 Task: Search one way flight ticket for 1 adult, 1 child, 1 infant in seat in premium economy from Ponce: Mercedita Airport to Greensboro: Piedmont Triad International Airport on 5-1-2023. Choice of flights is American. Number of bags: 1 checked bag. Price is upto 86000. Outbound departure time preference is 20:45.
Action: Mouse moved to (202, 337)
Screenshot: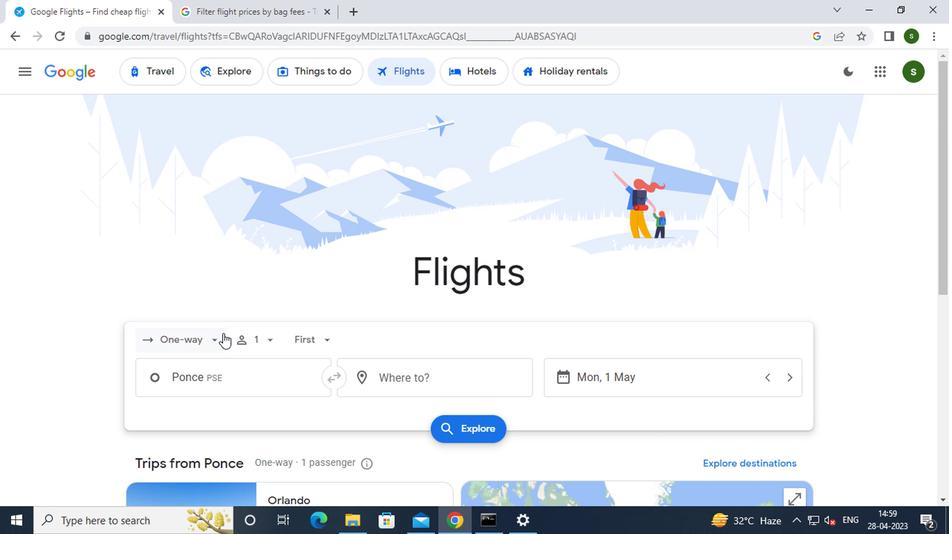 
Action: Mouse pressed left at (202, 337)
Screenshot: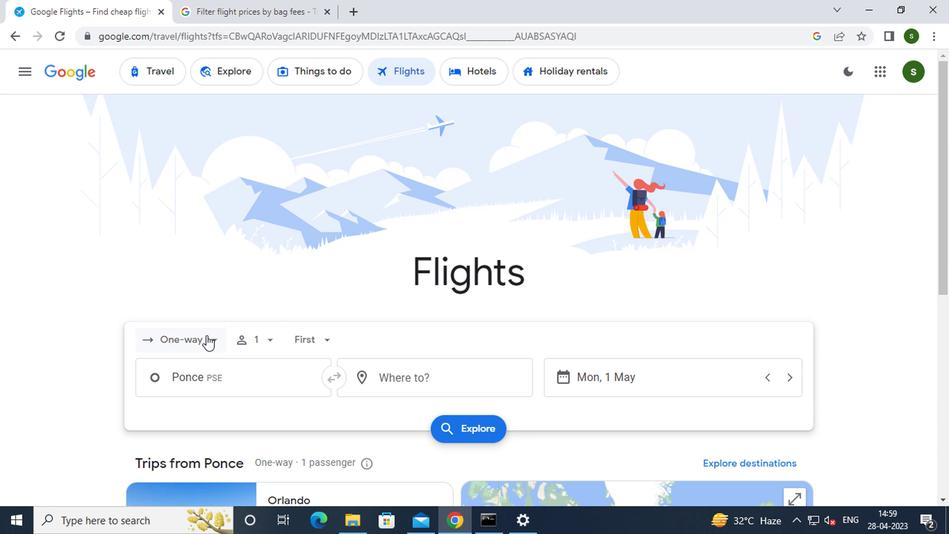 
Action: Mouse moved to (206, 396)
Screenshot: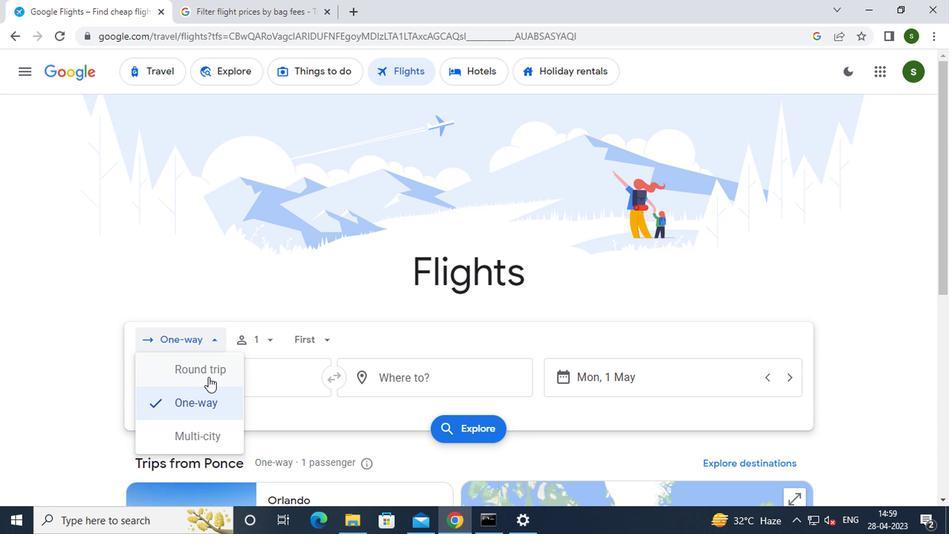 
Action: Mouse pressed left at (206, 396)
Screenshot: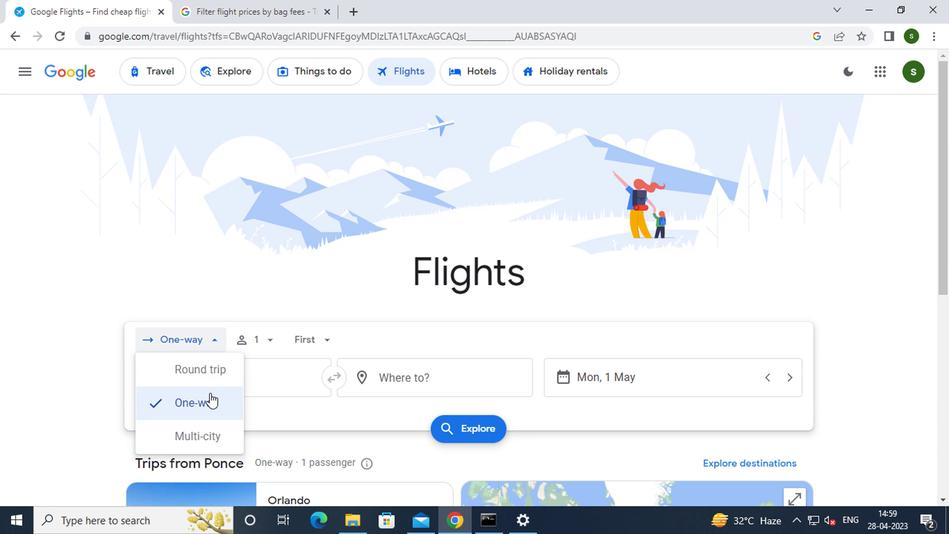 
Action: Mouse moved to (259, 333)
Screenshot: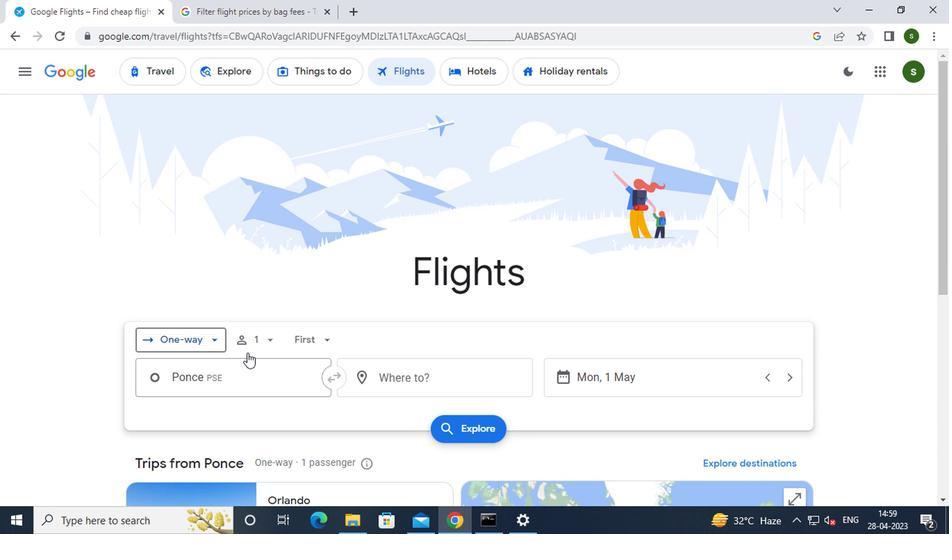 
Action: Mouse pressed left at (259, 333)
Screenshot: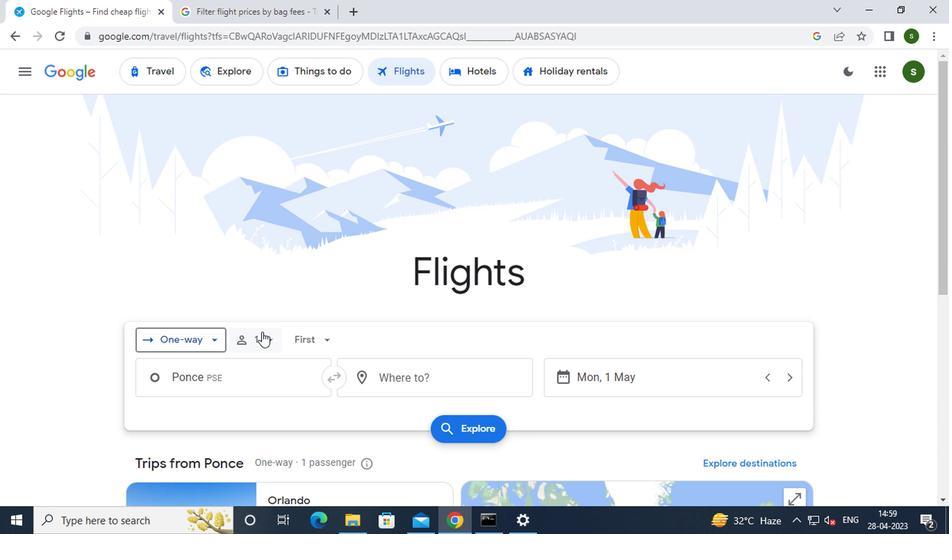 
Action: Mouse moved to (378, 403)
Screenshot: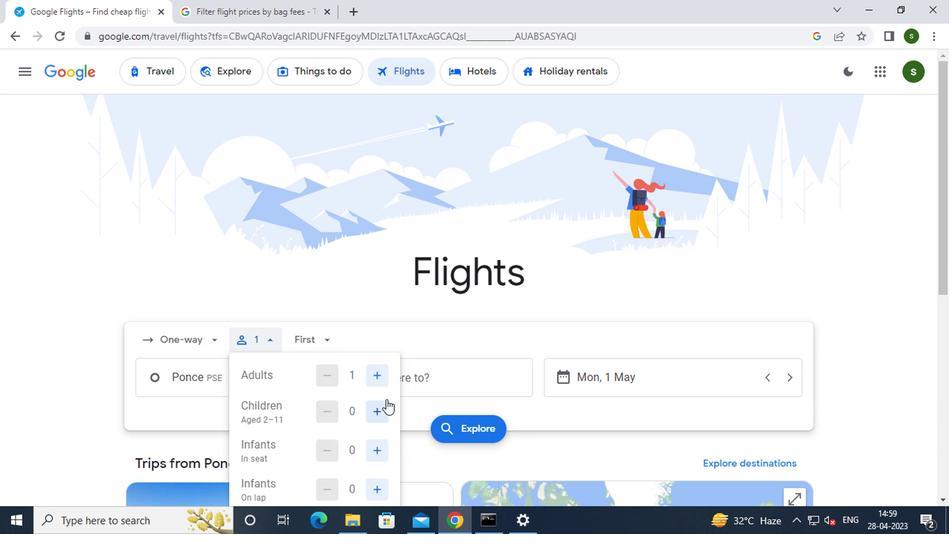 
Action: Mouse pressed left at (378, 403)
Screenshot: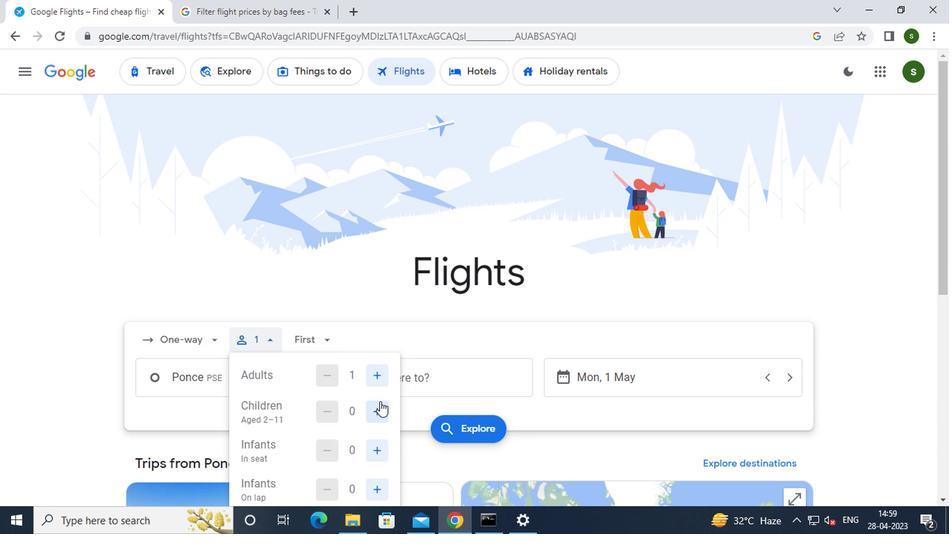 
Action: Mouse moved to (374, 450)
Screenshot: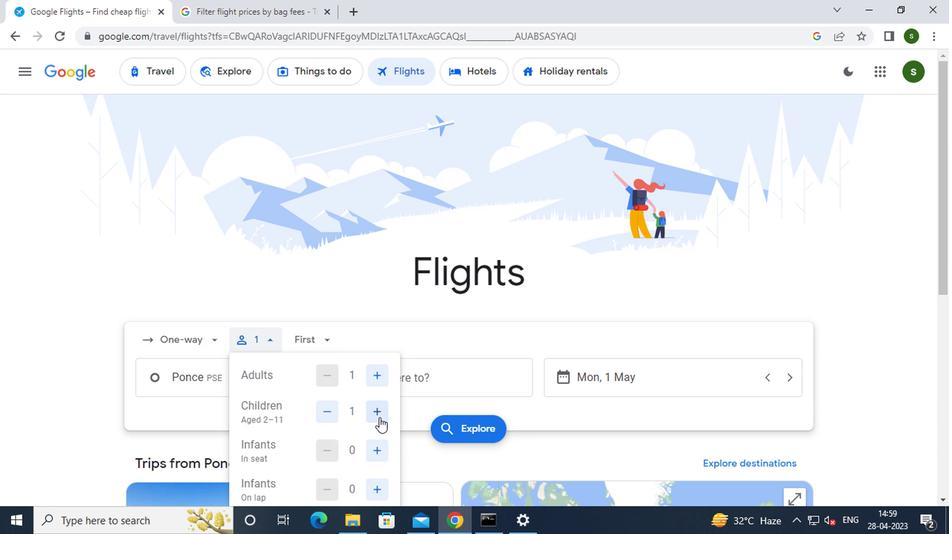 
Action: Mouse pressed left at (374, 450)
Screenshot: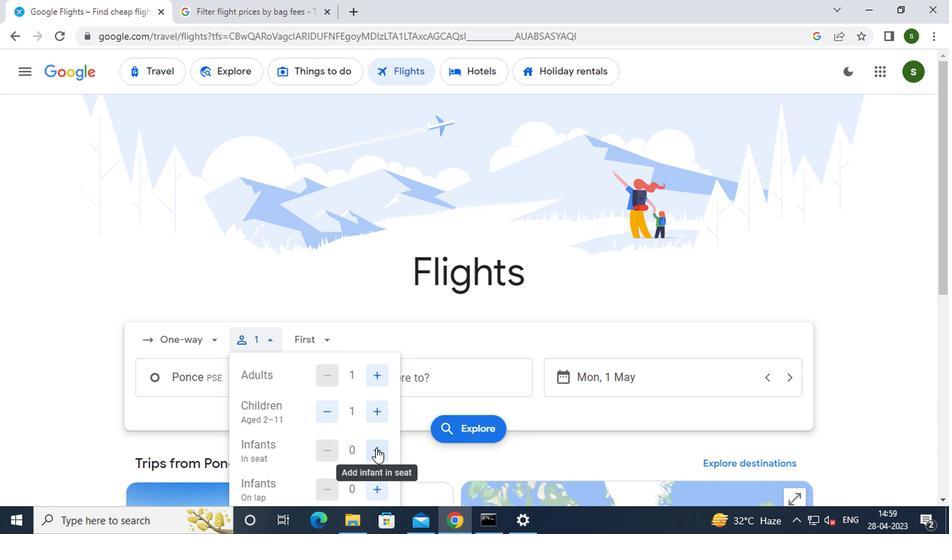 
Action: Mouse moved to (330, 340)
Screenshot: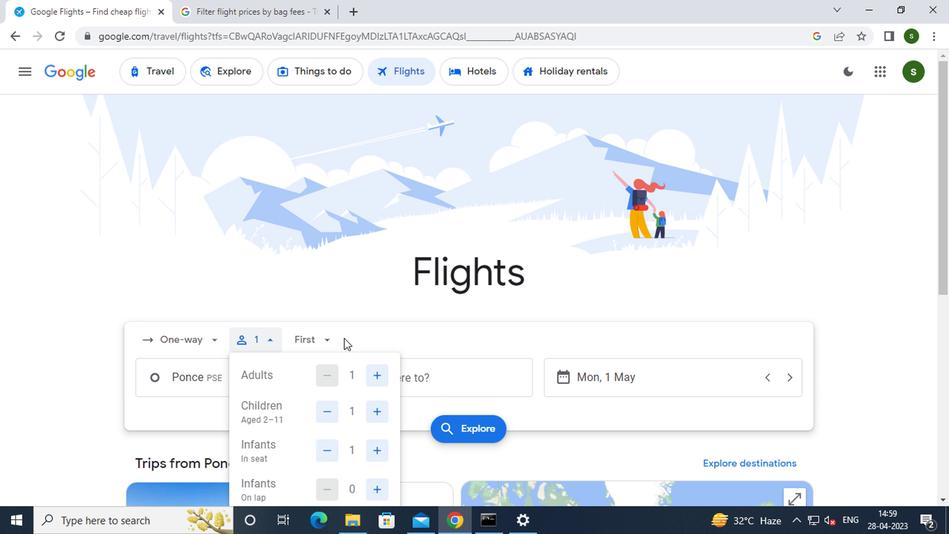 
Action: Mouse pressed left at (330, 340)
Screenshot: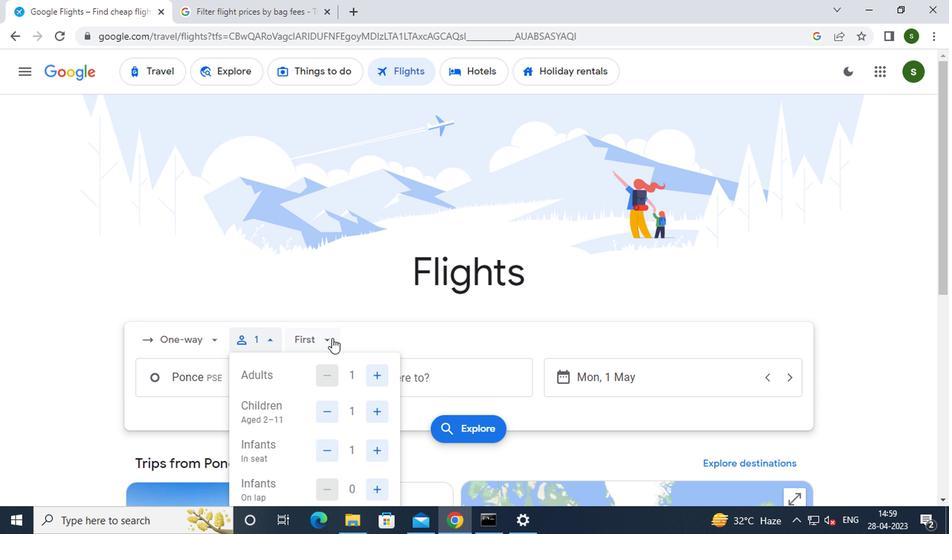 
Action: Mouse moved to (353, 415)
Screenshot: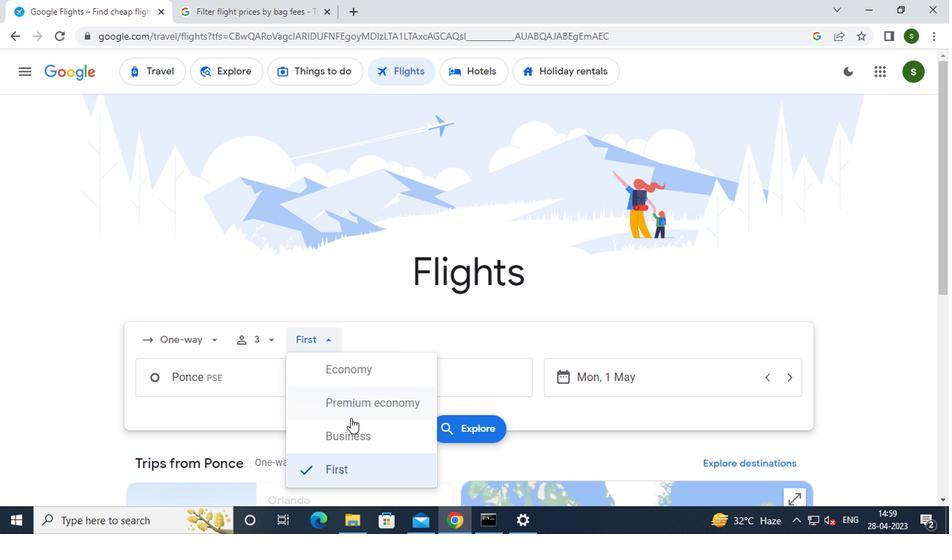
Action: Mouse pressed left at (353, 415)
Screenshot: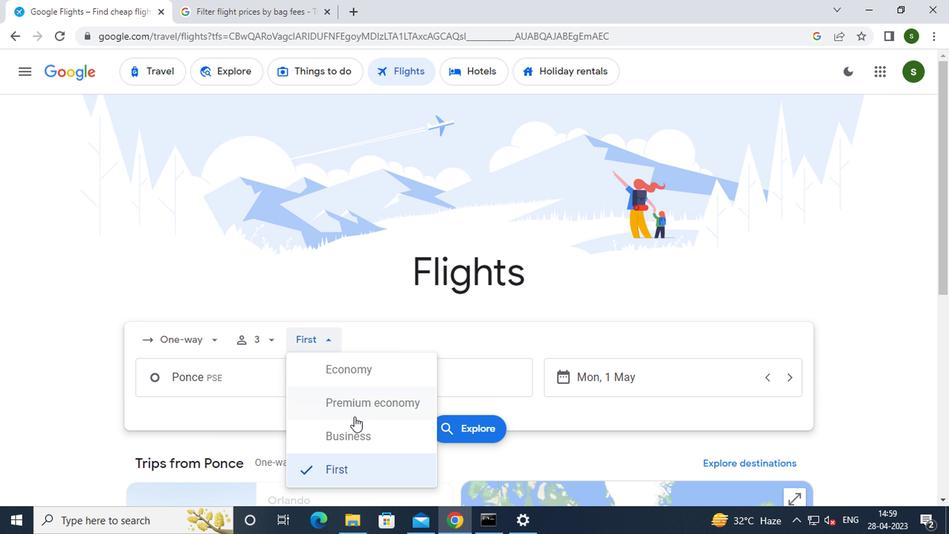 
Action: Mouse moved to (279, 383)
Screenshot: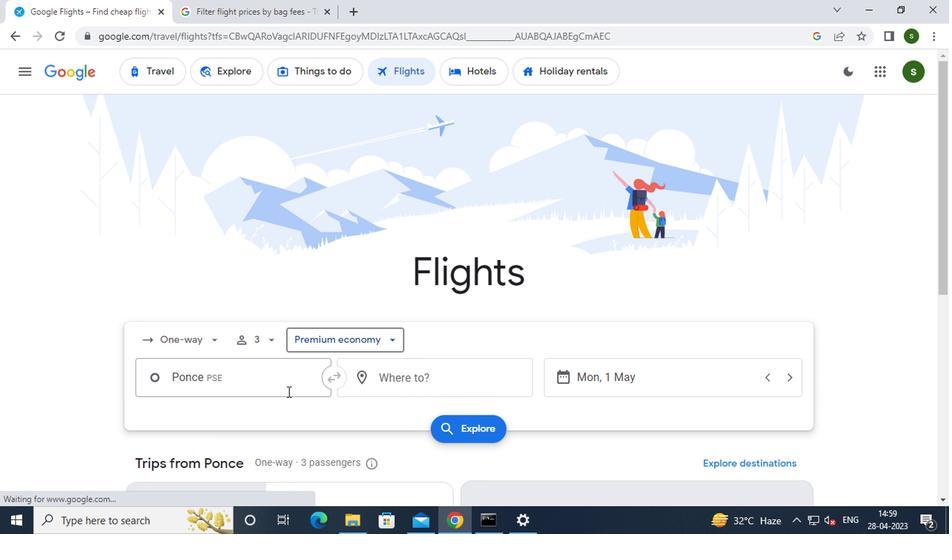 
Action: Mouse pressed left at (279, 383)
Screenshot: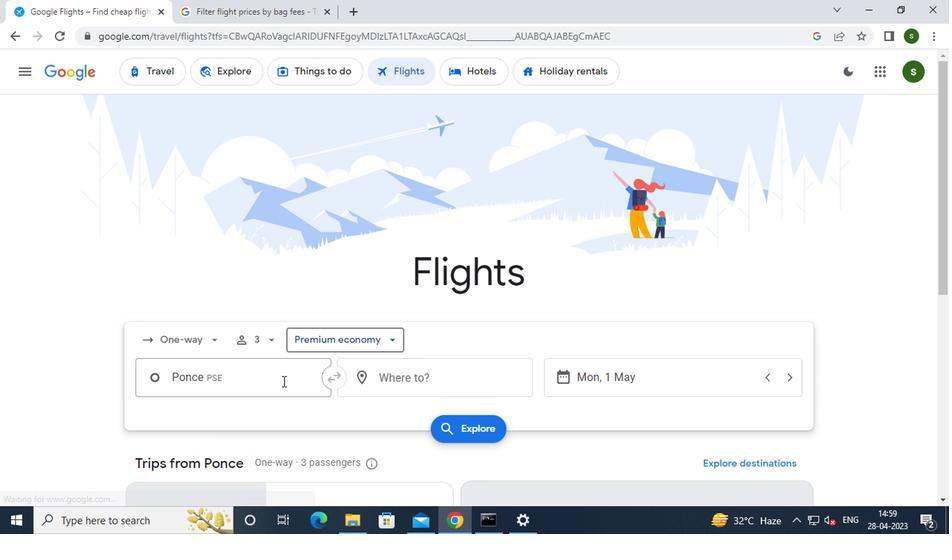 
Action: Mouse moved to (294, 377)
Screenshot: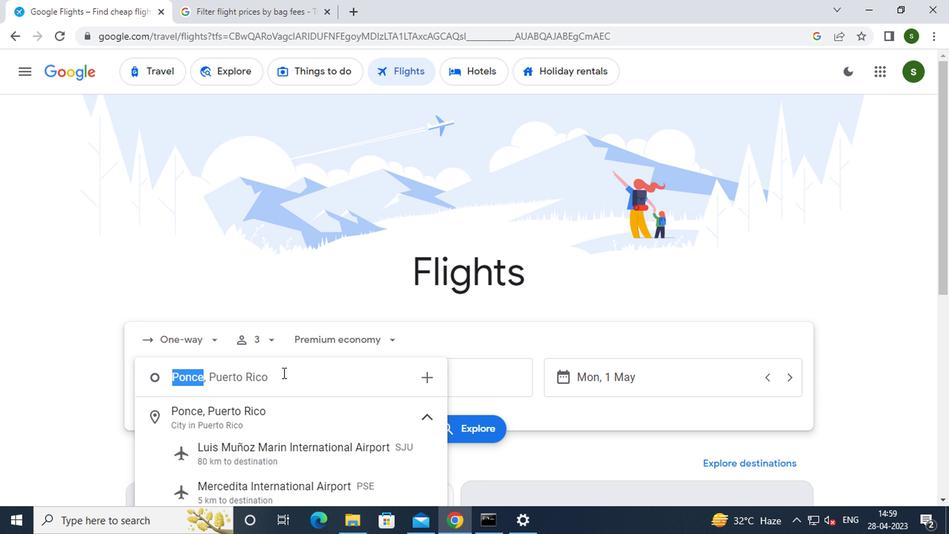 
Action: Key pressed p<Key.caps_lock>once
Screenshot: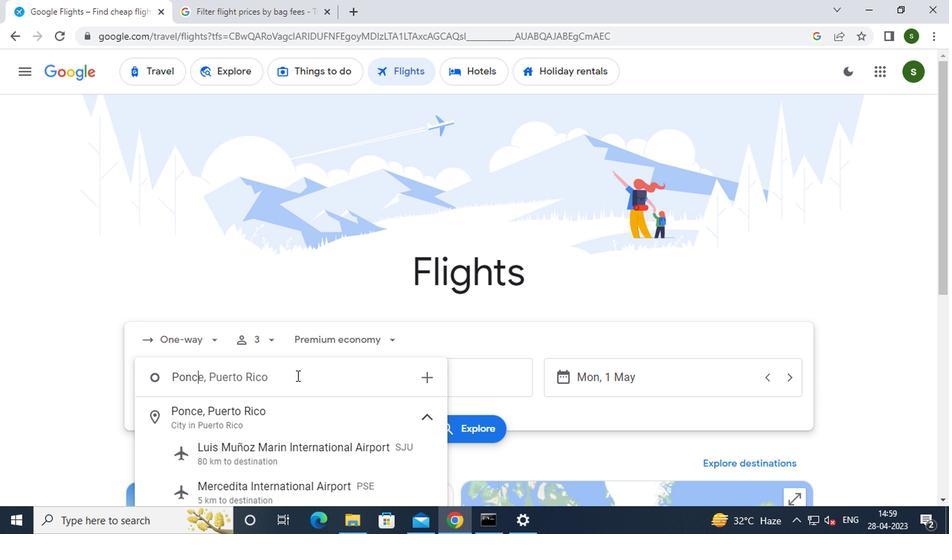 
Action: Mouse moved to (307, 487)
Screenshot: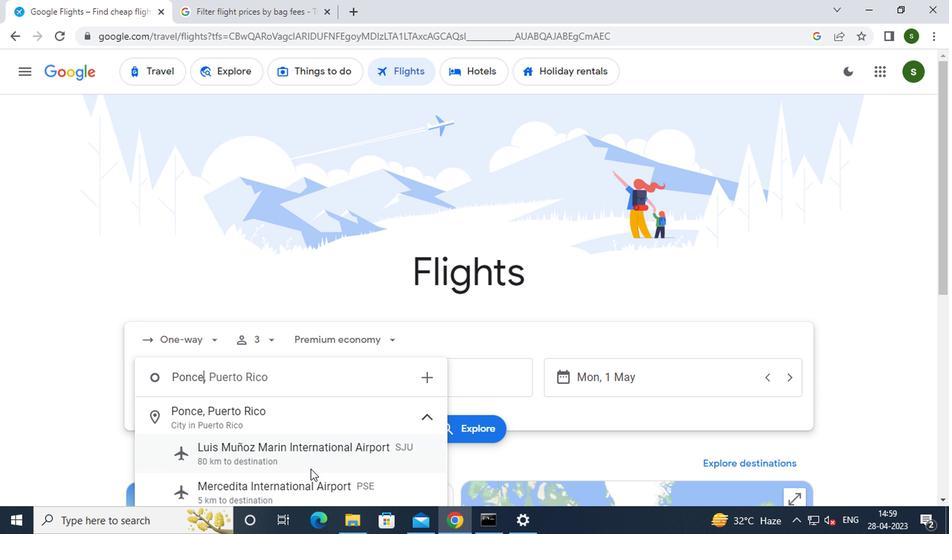 
Action: Mouse pressed left at (307, 487)
Screenshot: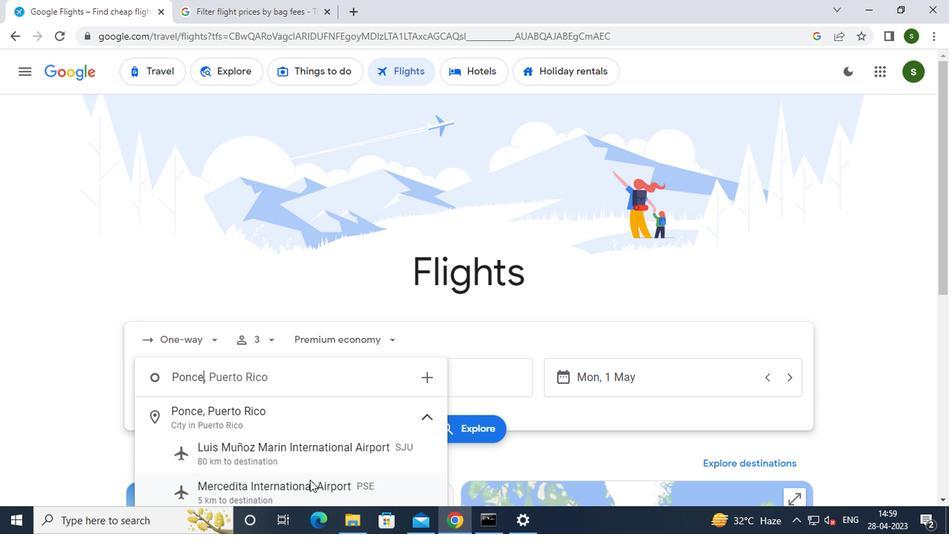 
Action: Mouse moved to (411, 389)
Screenshot: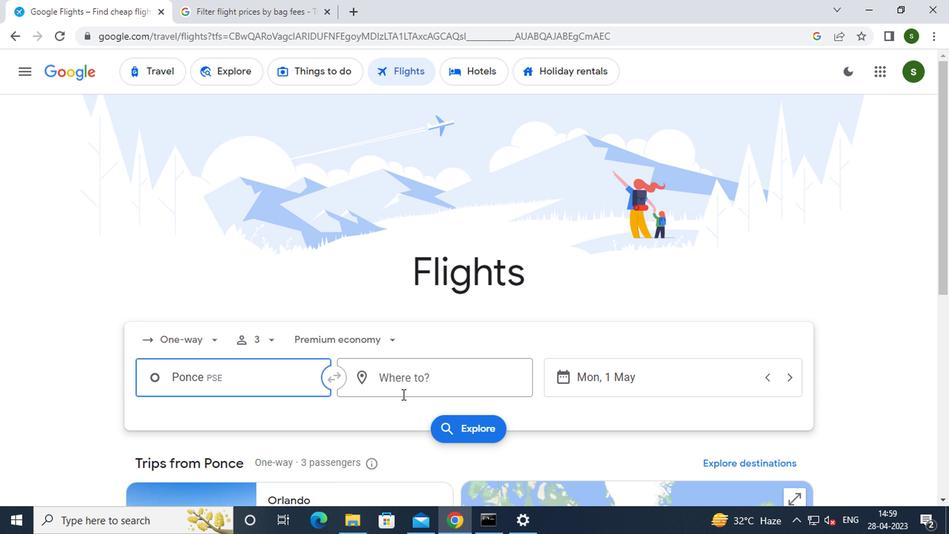 
Action: Mouse pressed left at (411, 389)
Screenshot: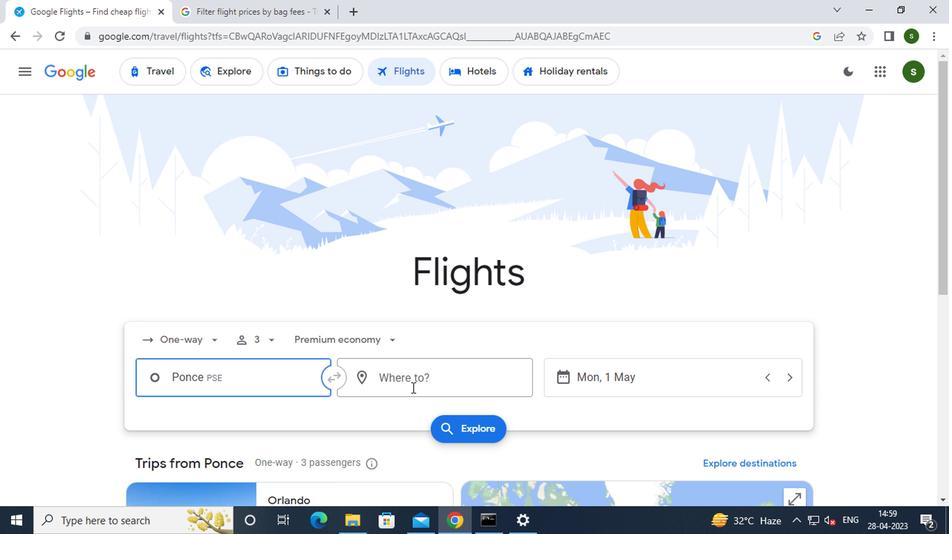 
Action: Mouse moved to (412, 383)
Screenshot: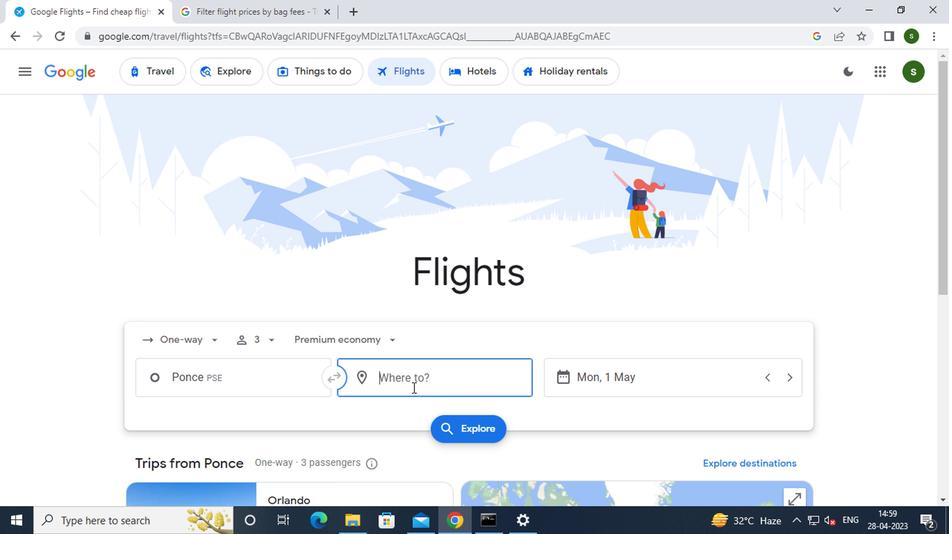 
Action: Key pressed <Key.caps_lock>g<Key.caps_lock>reensboro
Screenshot: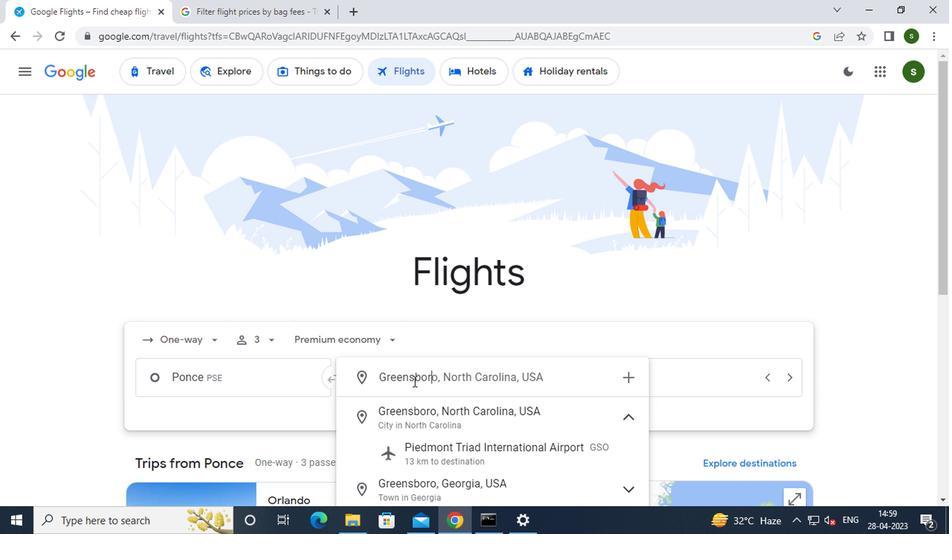 
Action: Mouse moved to (434, 449)
Screenshot: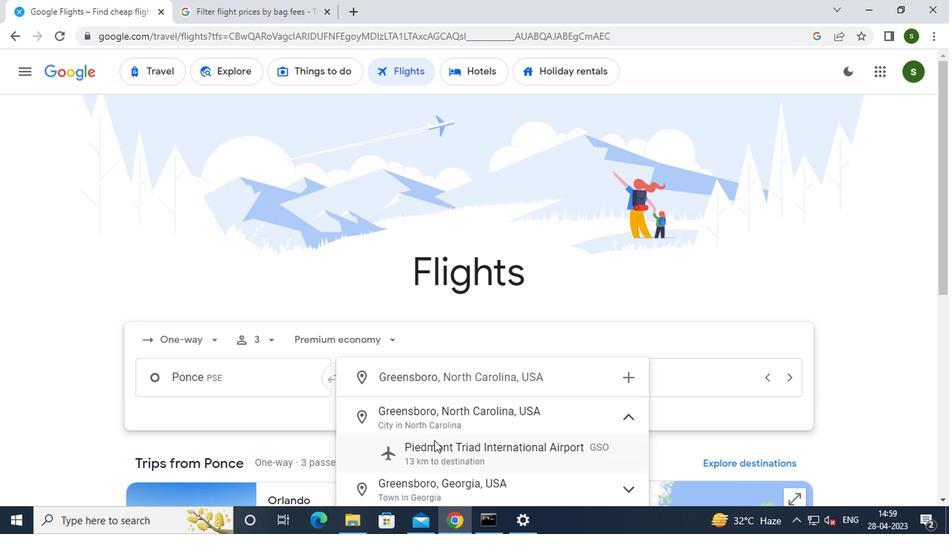 
Action: Mouse pressed left at (434, 449)
Screenshot: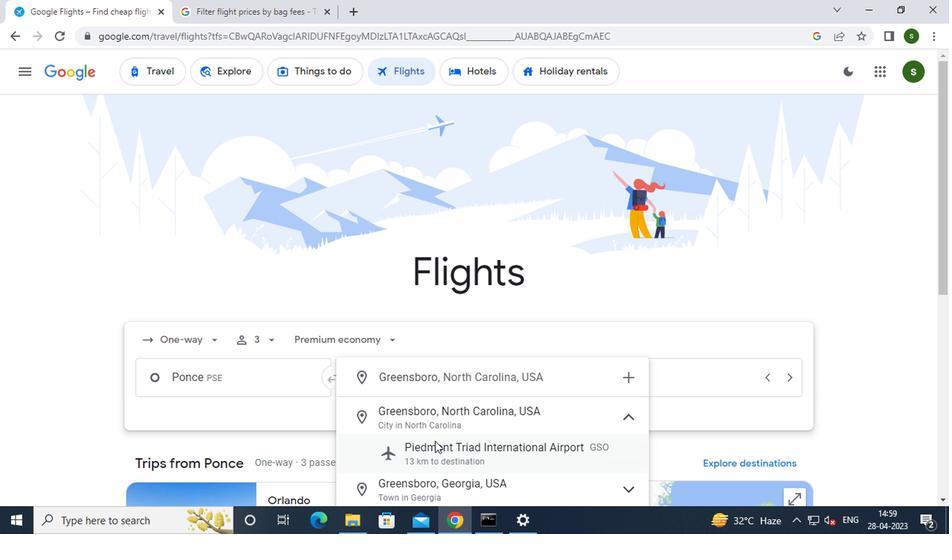 
Action: Mouse moved to (653, 387)
Screenshot: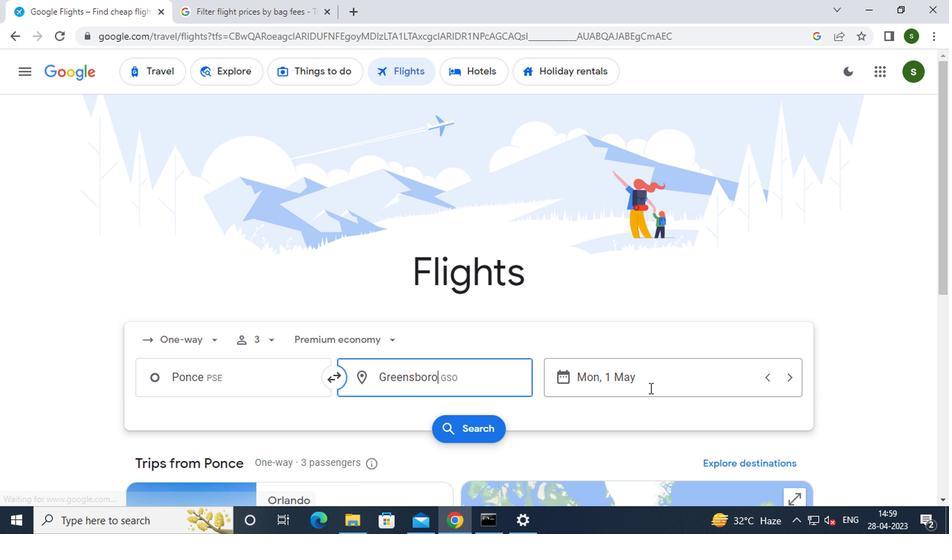 
Action: Mouse pressed left at (653, 387)
Screenshot: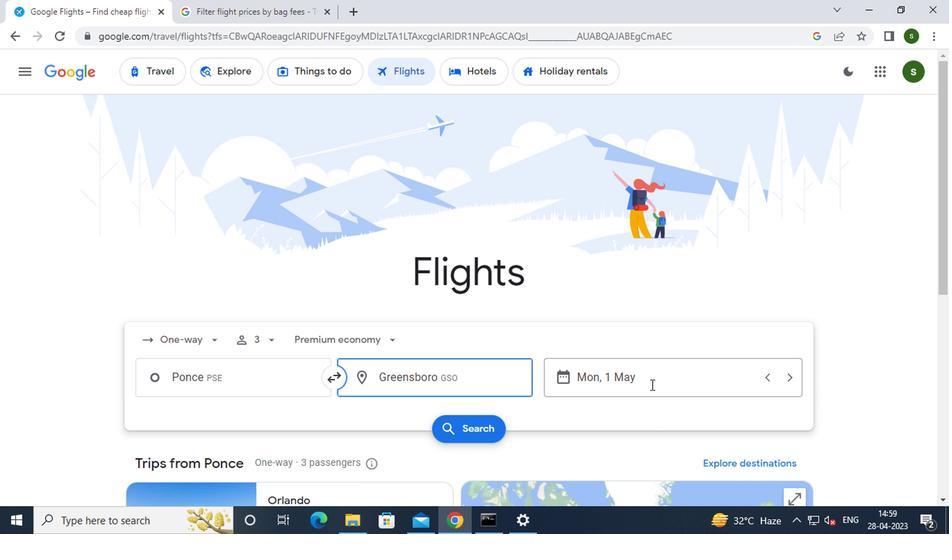 
Action: Mouse moved to (612, 253)
Screenshot: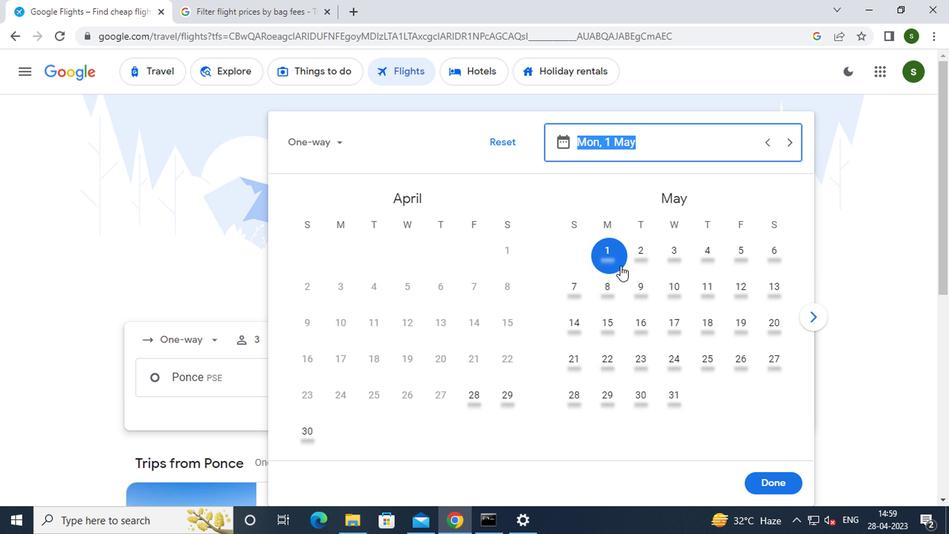 
Action: Mouse pressed left at (612, 253)
Screenshot: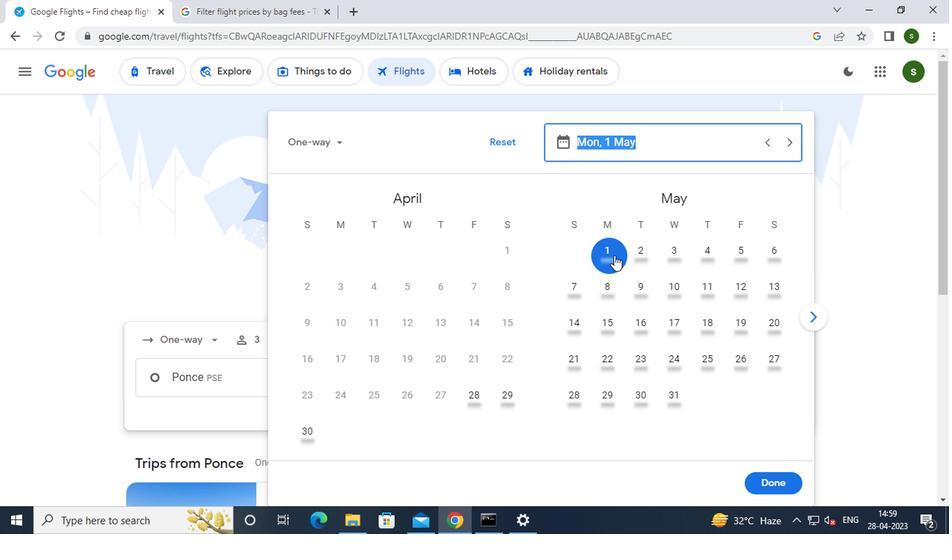 
Action: Mouse moved to (772, 490)
Screenshot: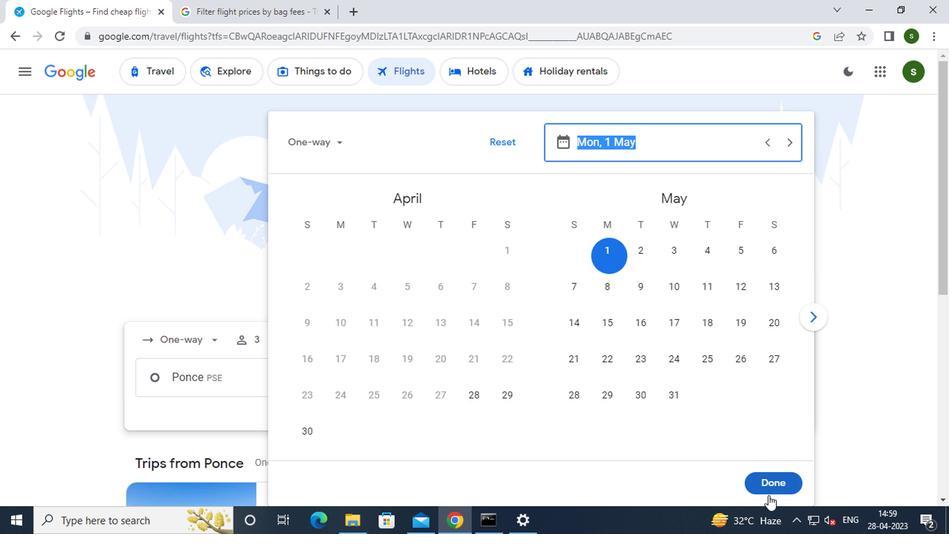
Action: Mouse pressed left at (772, 490)
Screenshot: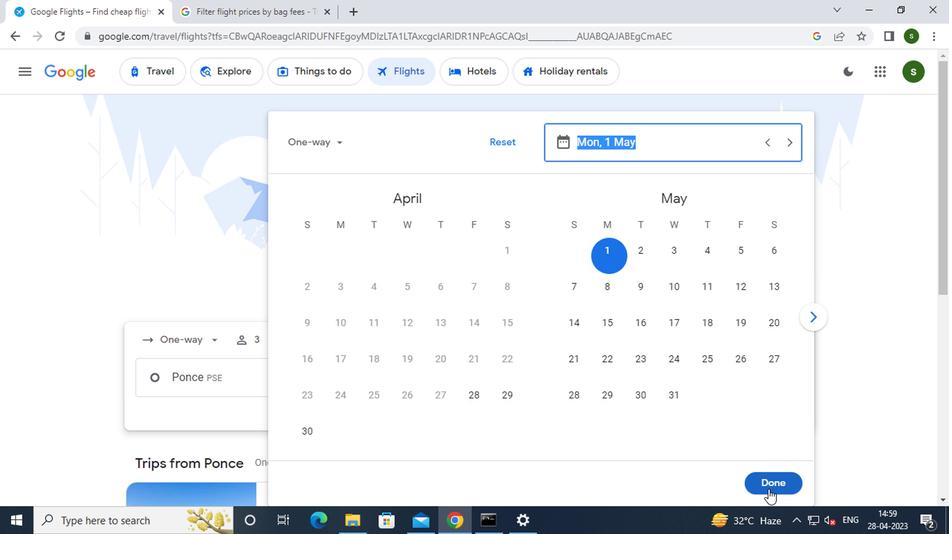 
Action: Mouse moved to (489, 433)
Screenshot: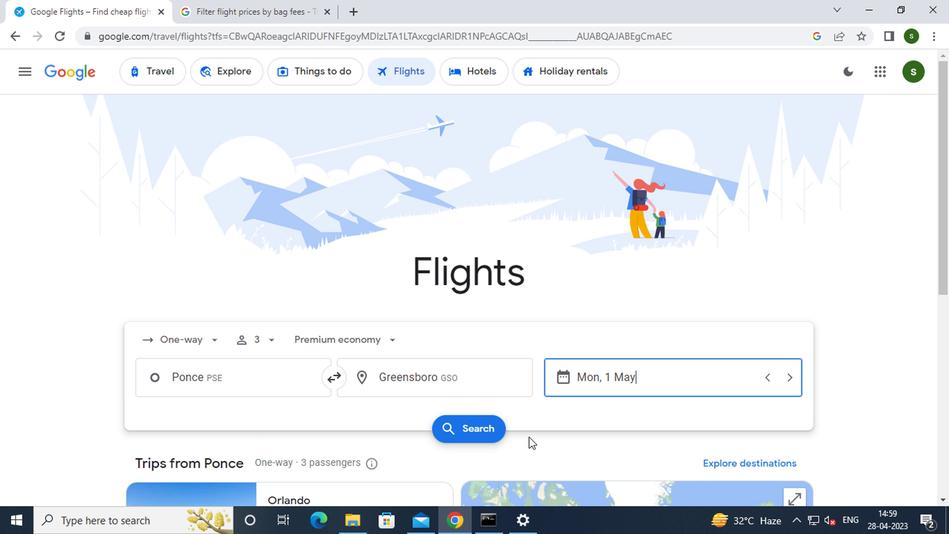 
Action: Mouse pressed left at (489, 433)
Screenshot: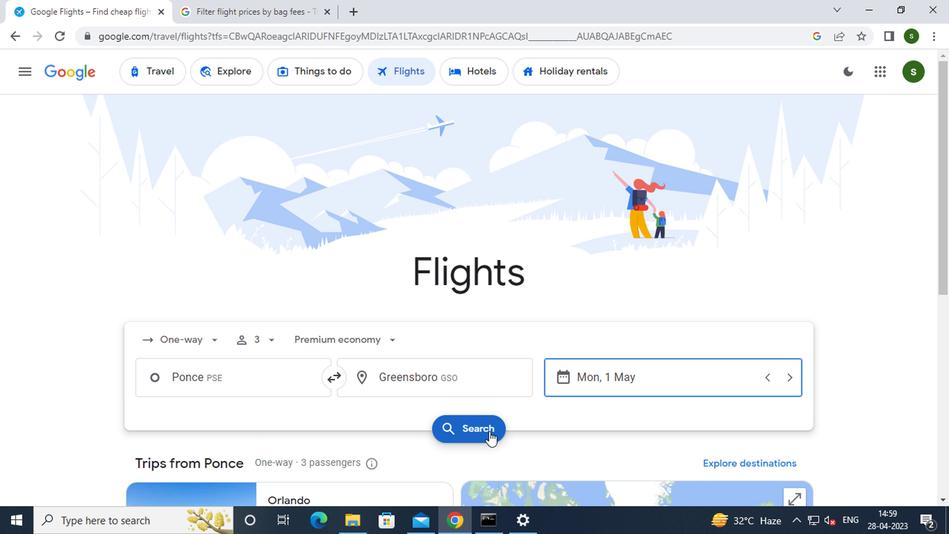 
Action: Mouse moved to (149, 196)
Screenshot: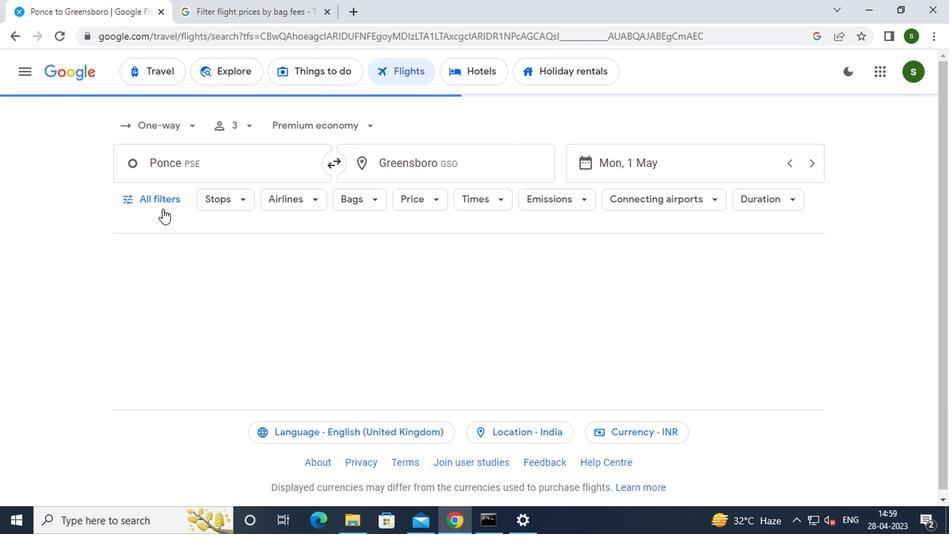 
Action: Mouse pressed left at (149, 196)
Screenshot: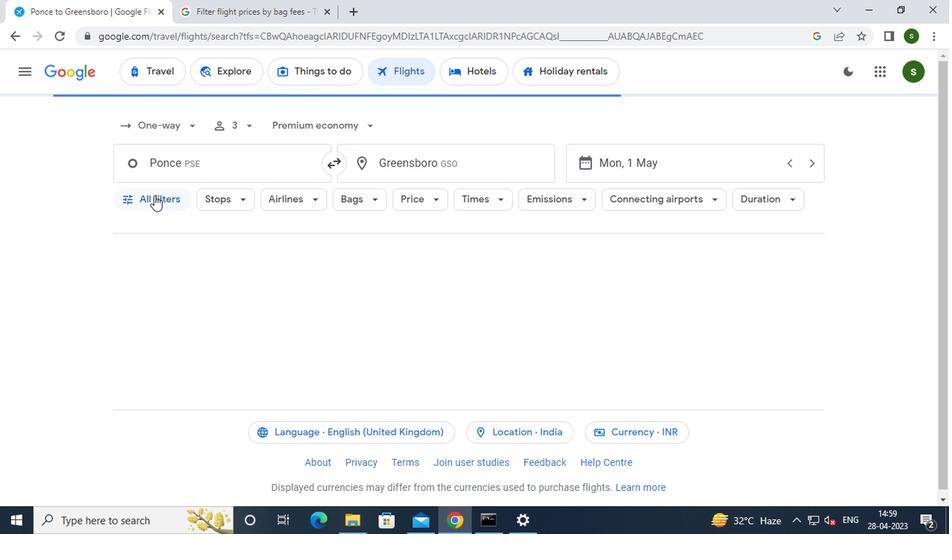 
Action: Mouse moved to (266, 324)
Screenshot: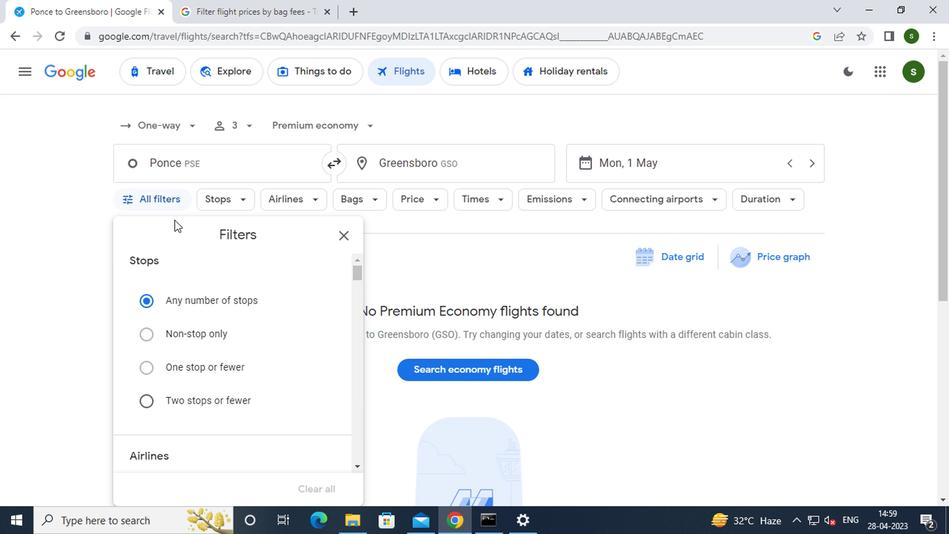 
Action: Mouse scrolled (266, 323) with delta (0, 0)
Screenshot: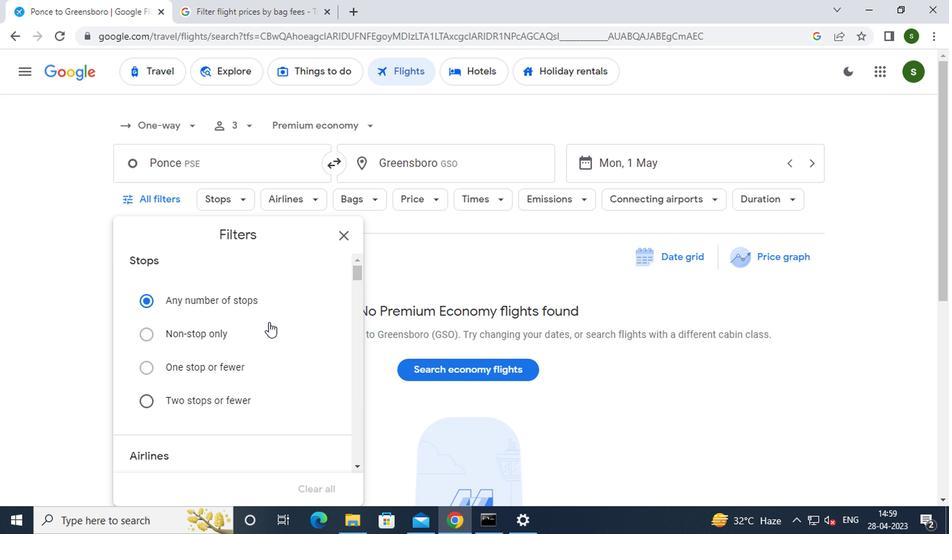 
Action: Mouse moved to (325, 423)
Screenshot: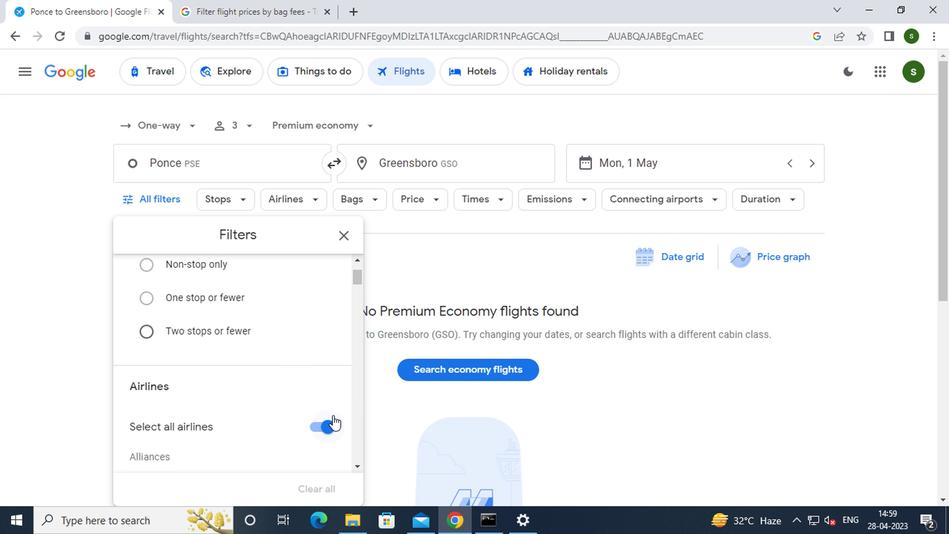 
Action: Mouse pressed left at (325, 423)
Screenshot: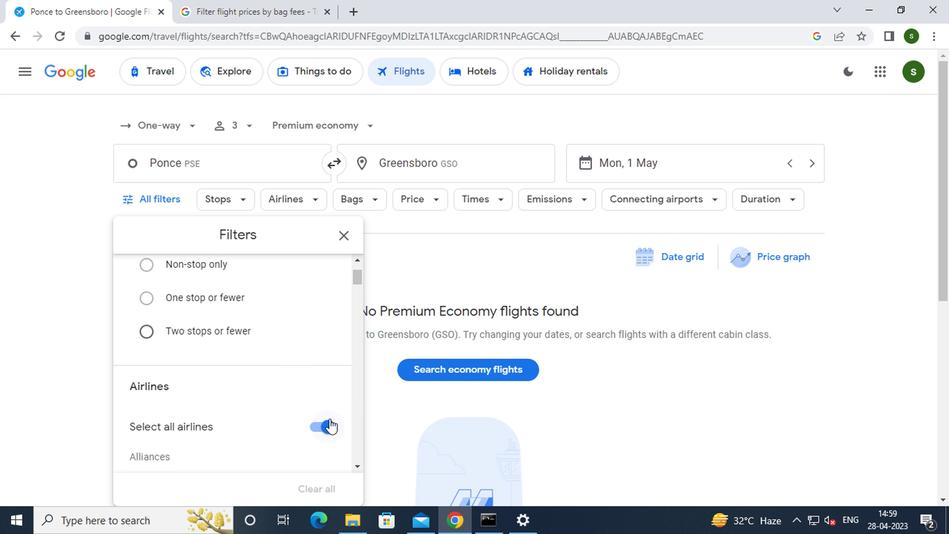 
Action: Mouse moved to (294, 363)
Screenshot: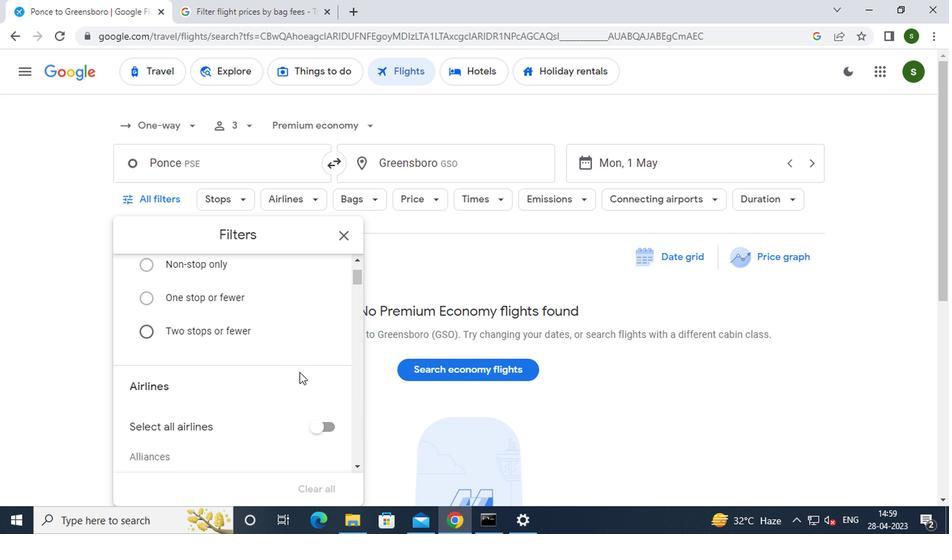 
Action: Mouse scrolled (294, 363) with delta (0, 0)
Screenshot: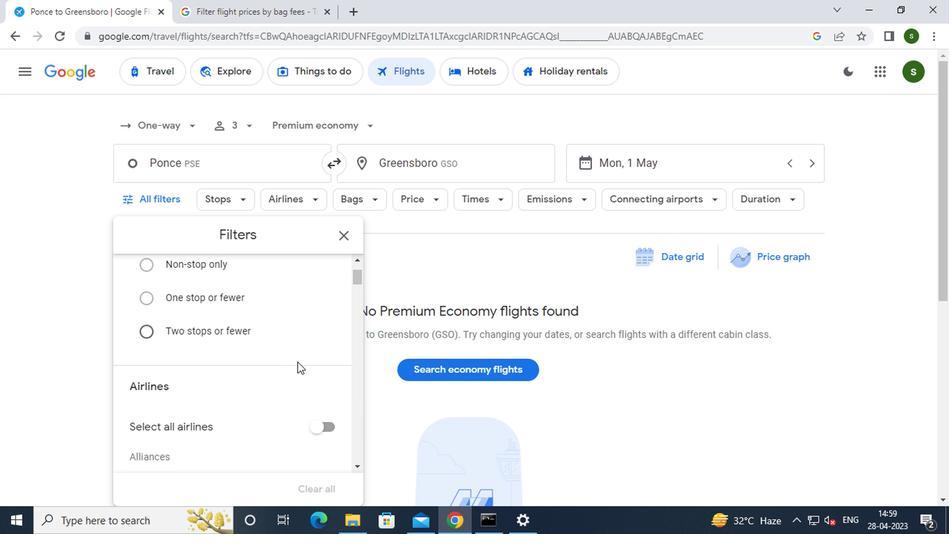 
Action: Mouse scrolled (294, 363) with delta (0, 0)
Screenshot: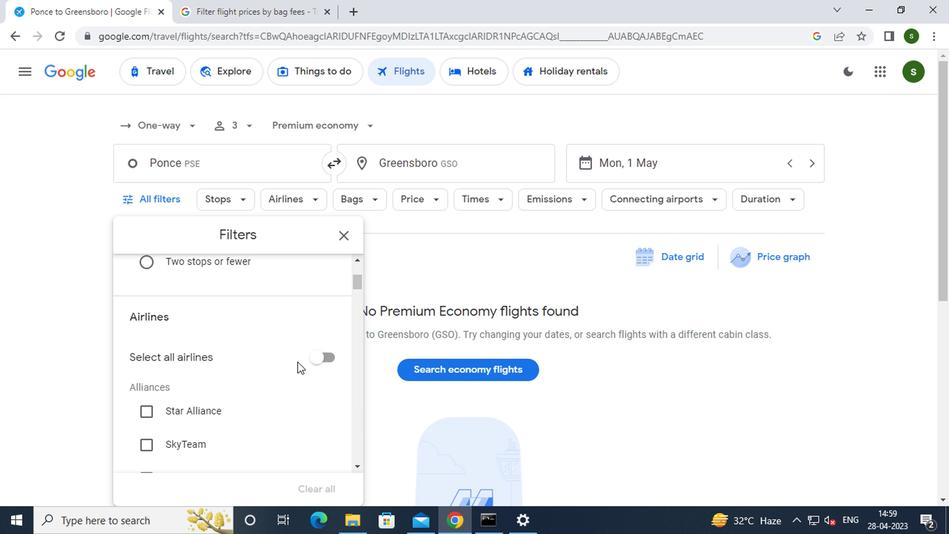
Action: Mouse scrolled (294, 363) with delta (0, 0)
Screenshot: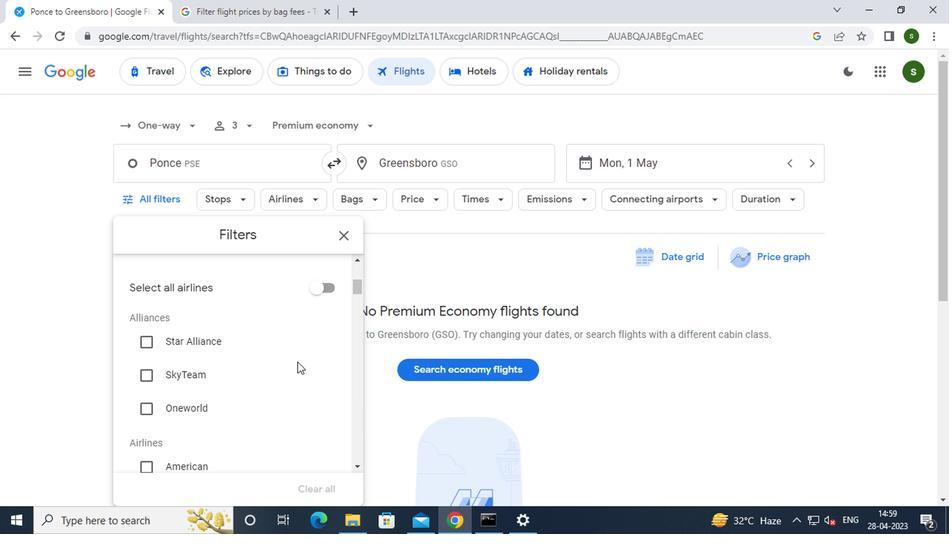 
Action: Mouse moved to (181, 395)
Screenshot: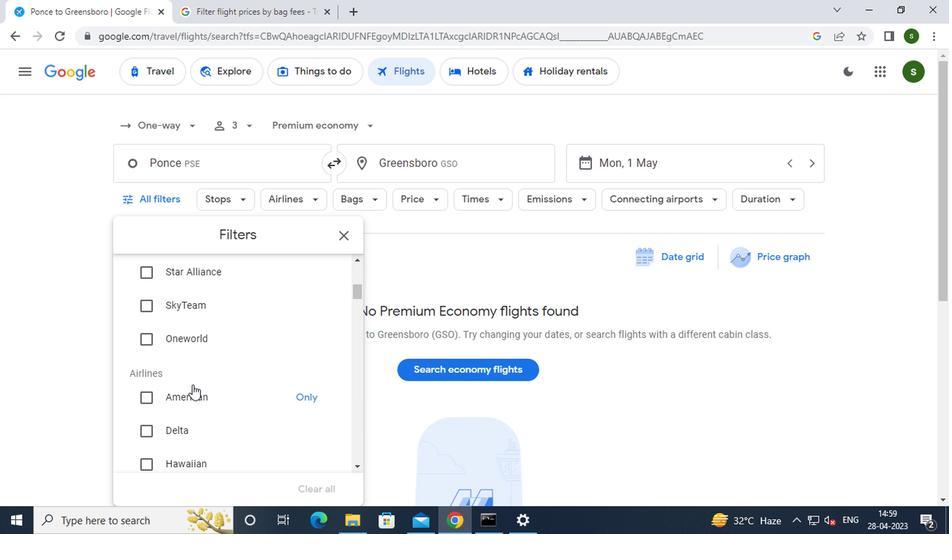 
Action: Mouse pressed left at (181, 395)
Screenshot: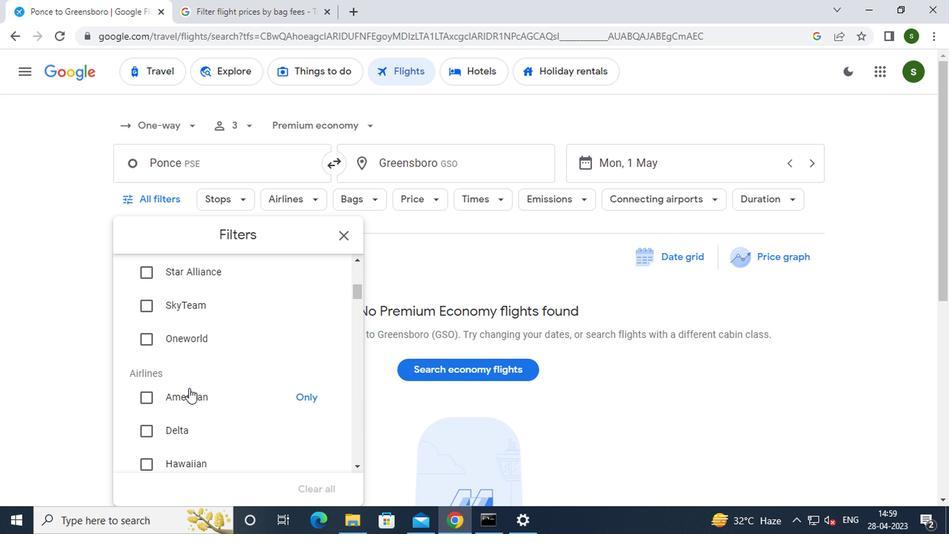 
Action: Mouse moved to (276, 363)
Screenshot: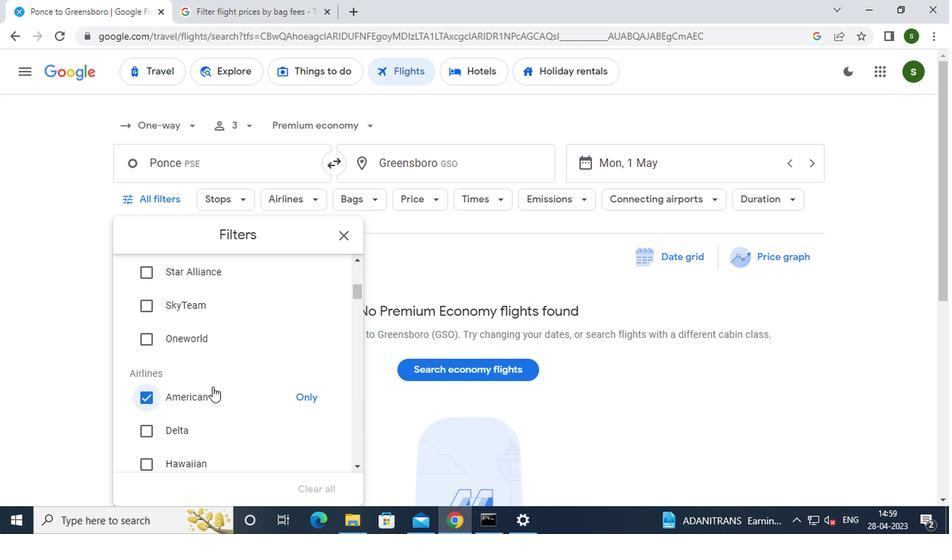 
Action: Mouse scrolled (276, 362) with delta (0, 0)
Screenshot: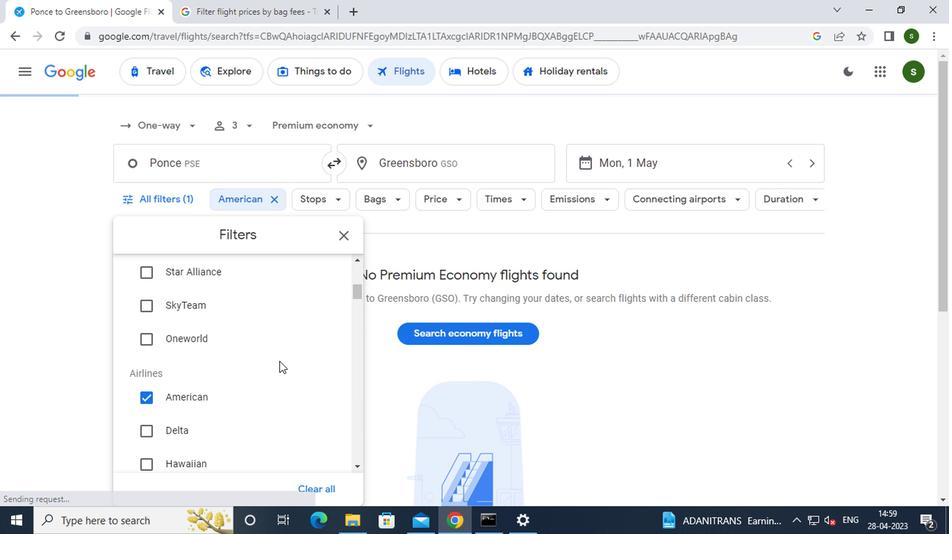 
Action: Mouse scrolled (276, 362) with delta (0, 0)
Screenshot: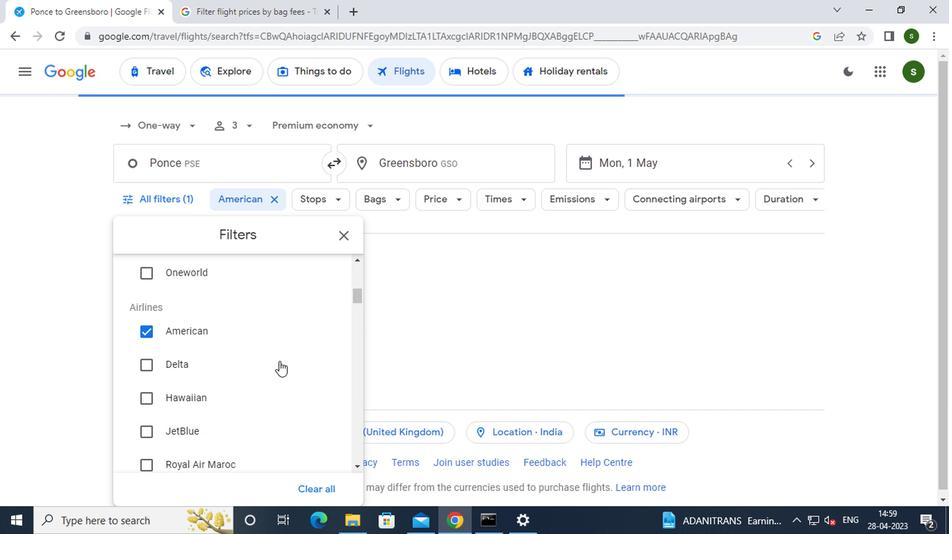 
Action: Mouse scrolled (276, 362) with delta (0, 0)
Screenshot: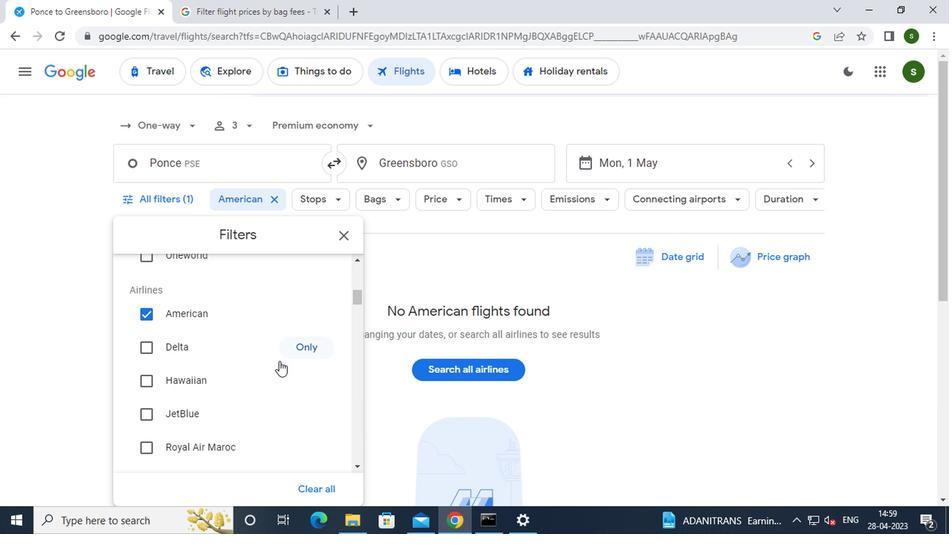 
Action: Mouse scrolled (276, 362) with delta (0, 0)
Screenshot: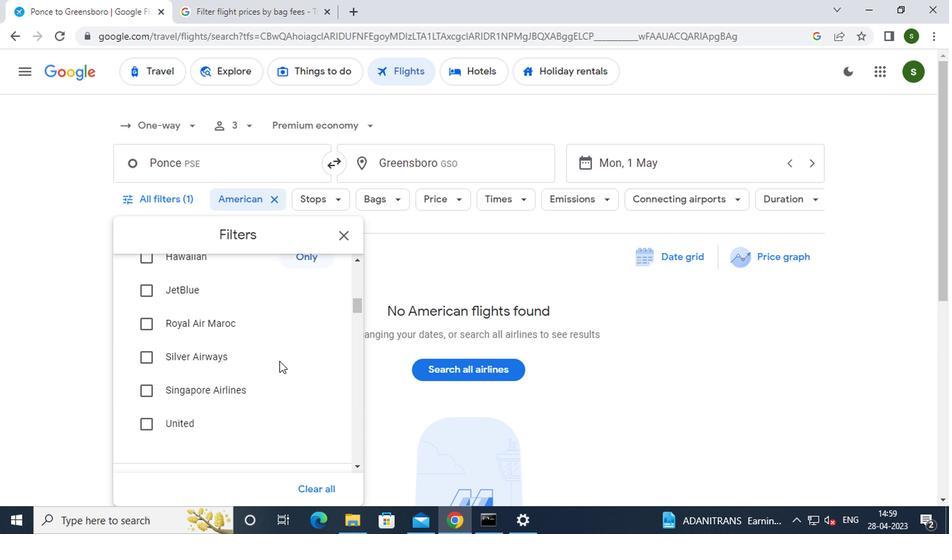 
Action: Mouse scrolled (276, 362) with delta (0, 0)
Screenshot: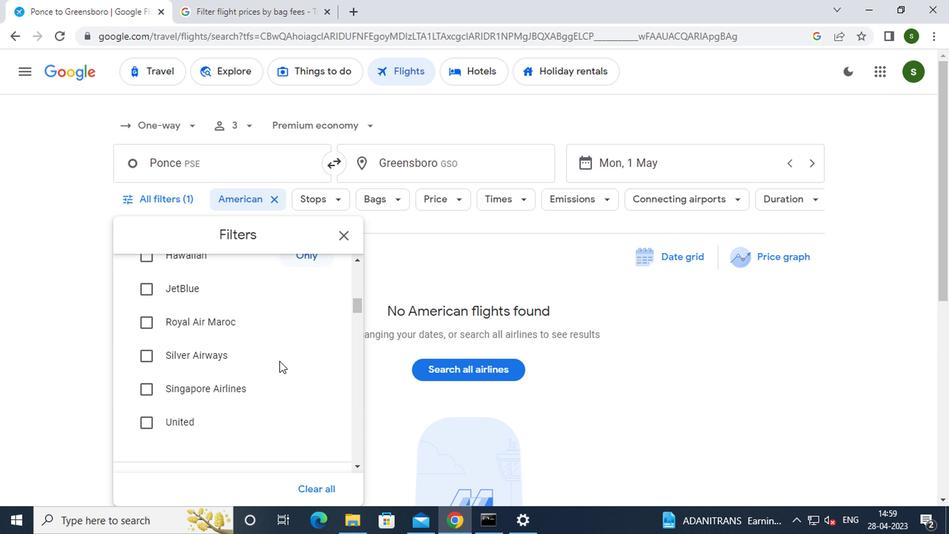 
Action: Mouse scrolled (276, 362) with delta (0, 0)
Screenshot: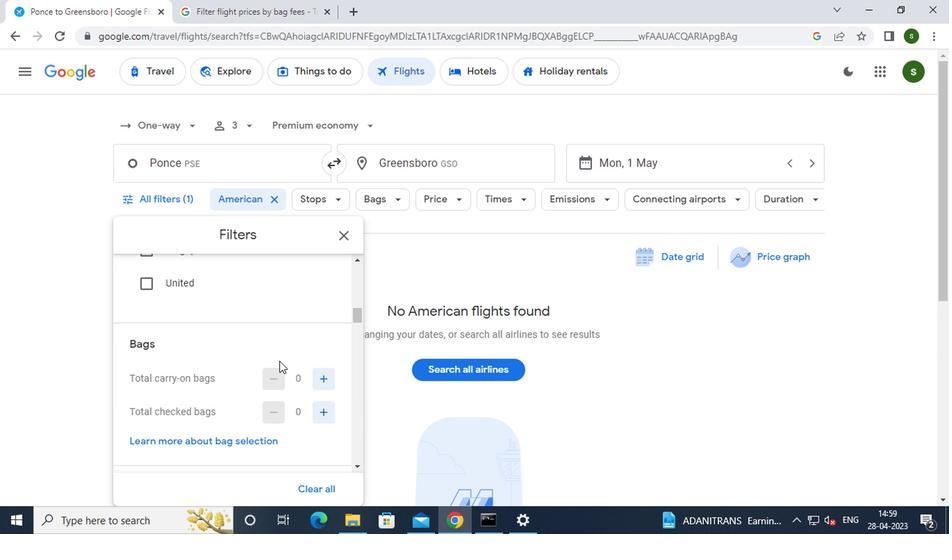 
Action: Mouse moved to (322, 345)
Screenshot: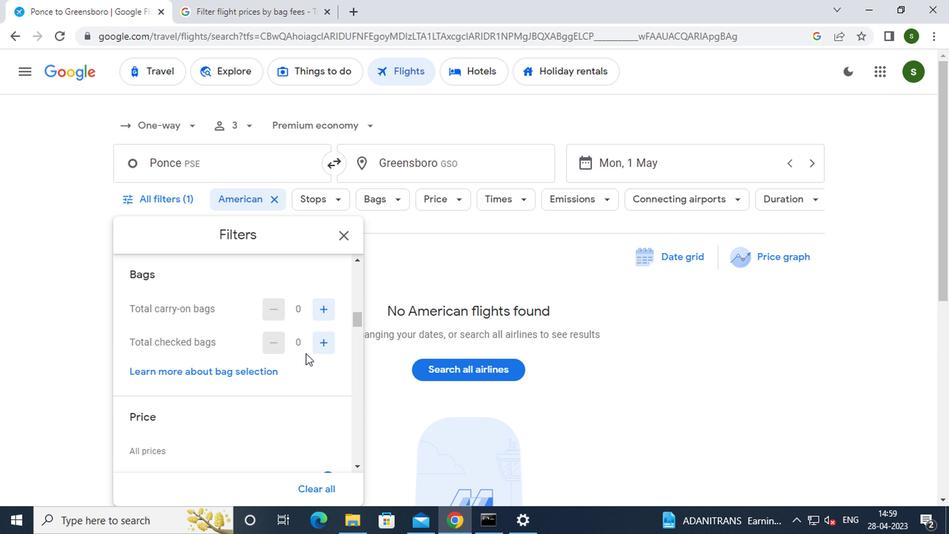
Action: Mouse pressed left at (322, 345)
Screenshot: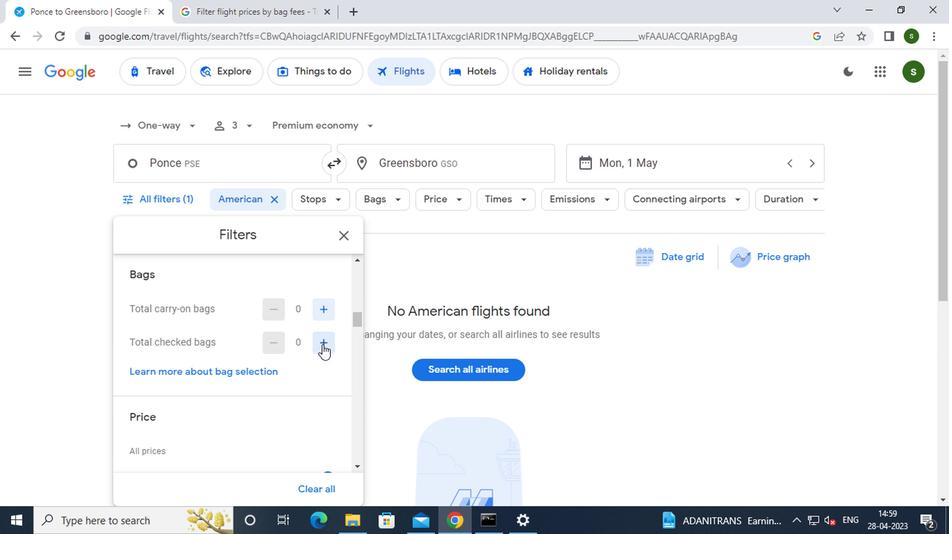 
Action: Mouse moved to (284, 359)
Screenshot: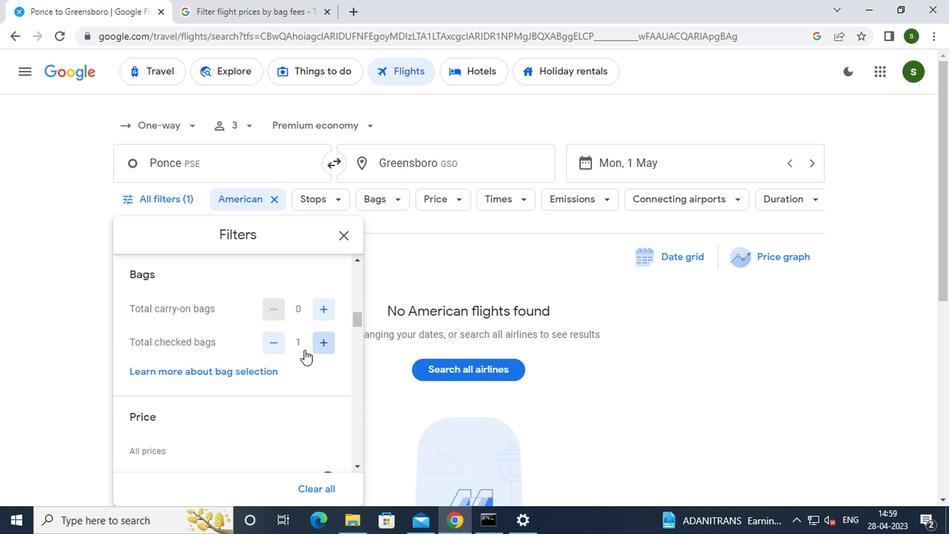 
Action: Mouse scrolled (284, 358) with delta (0, 0)
Screenshot: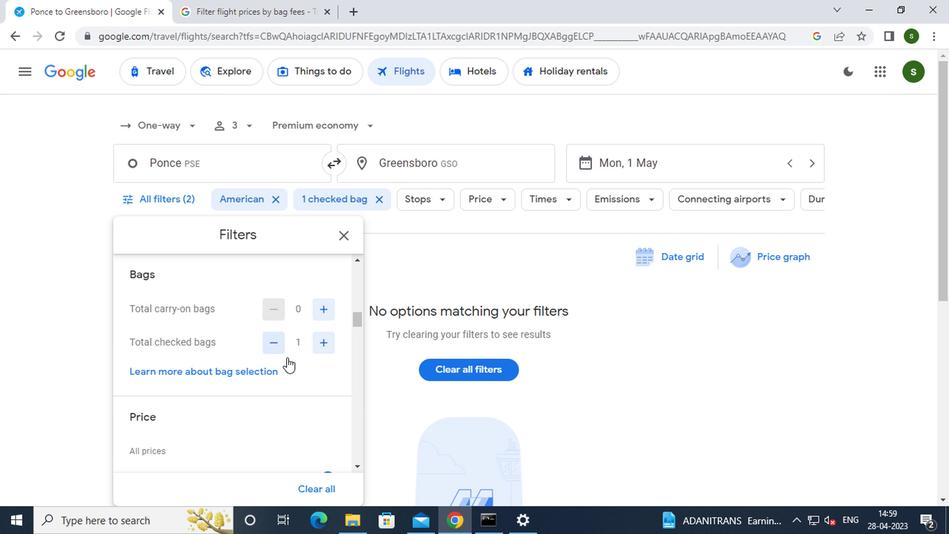 
Action: Mouse moved to (329, 415)
Screenshot: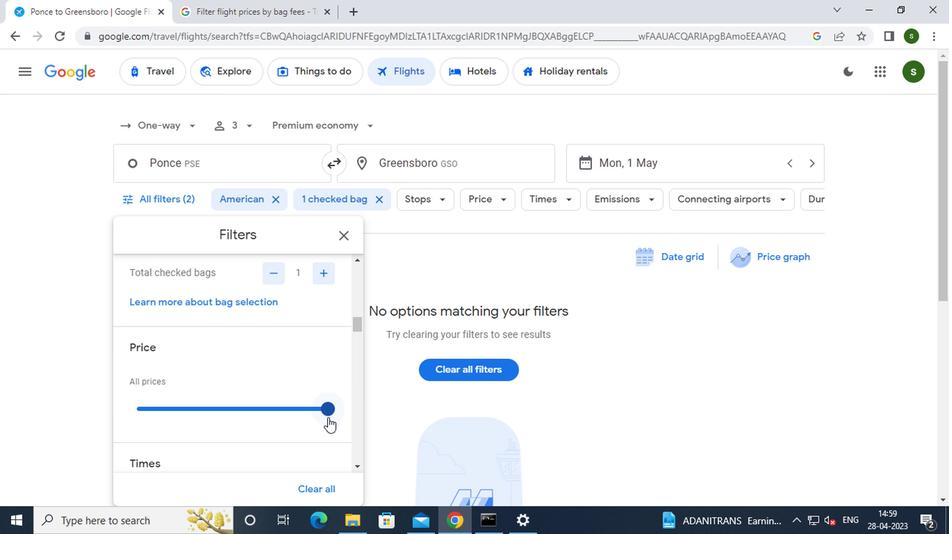 
Action: Mouse pressed left at (329, 415)
Screenshot: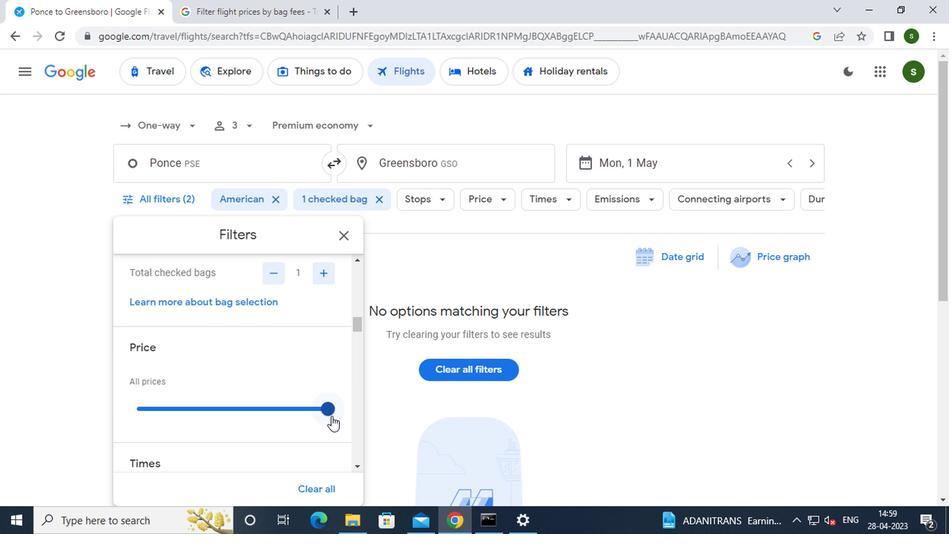 
Action: Mouse moved to (258, 366)
Screenshot: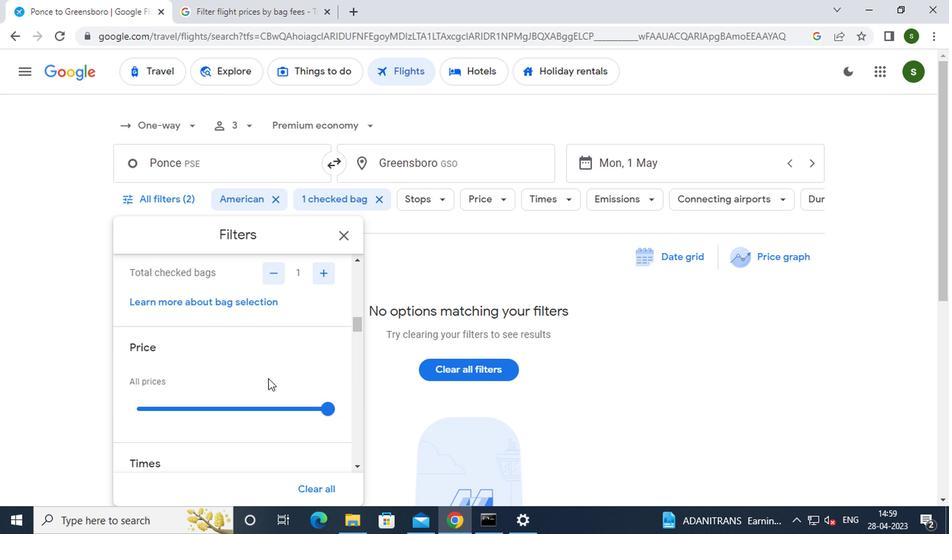 
Action: Mouse scrolled (258, 365) with delta (0, 0)
Screenshot: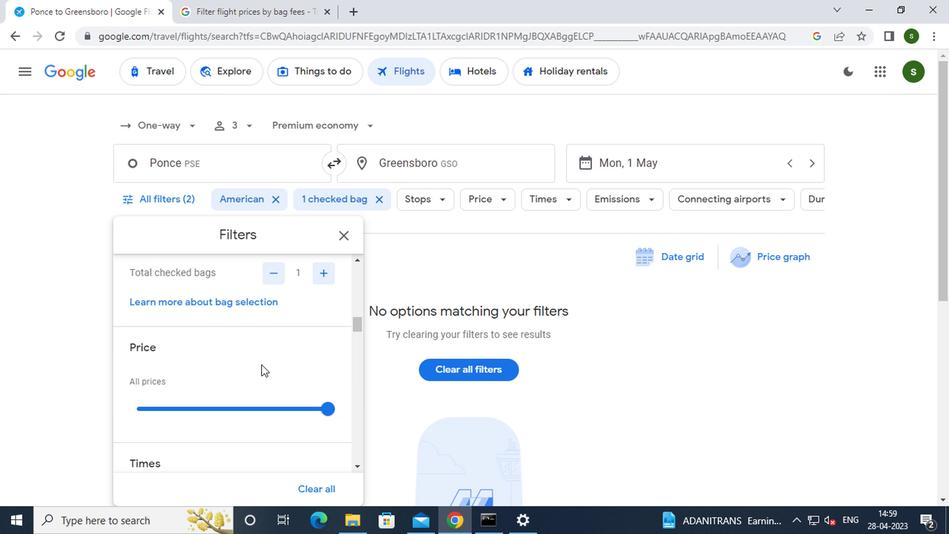 
Action: Mouse scrolled (258, 365) with delta (0, 0)
Screenshot: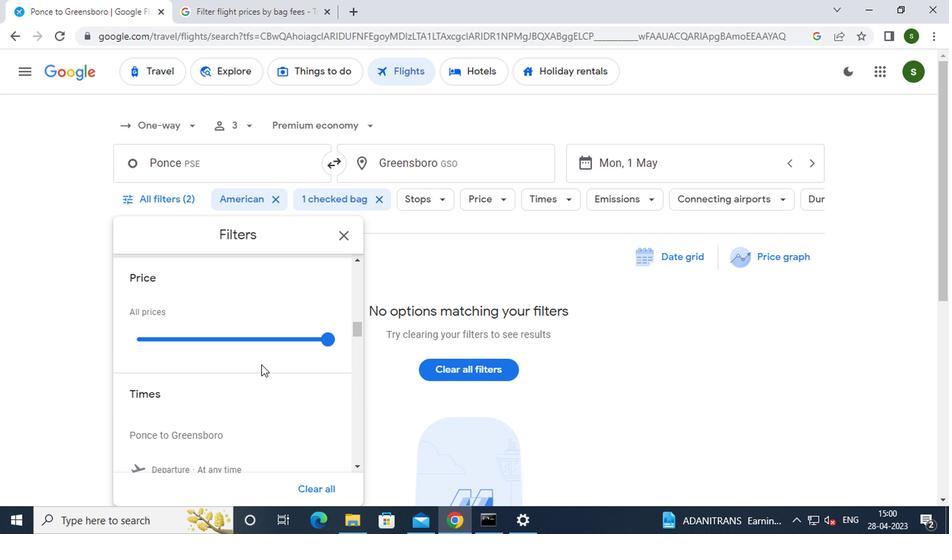 
Action: Mouse scrolled (258, 365) with delta (0, 0)
Screenshot: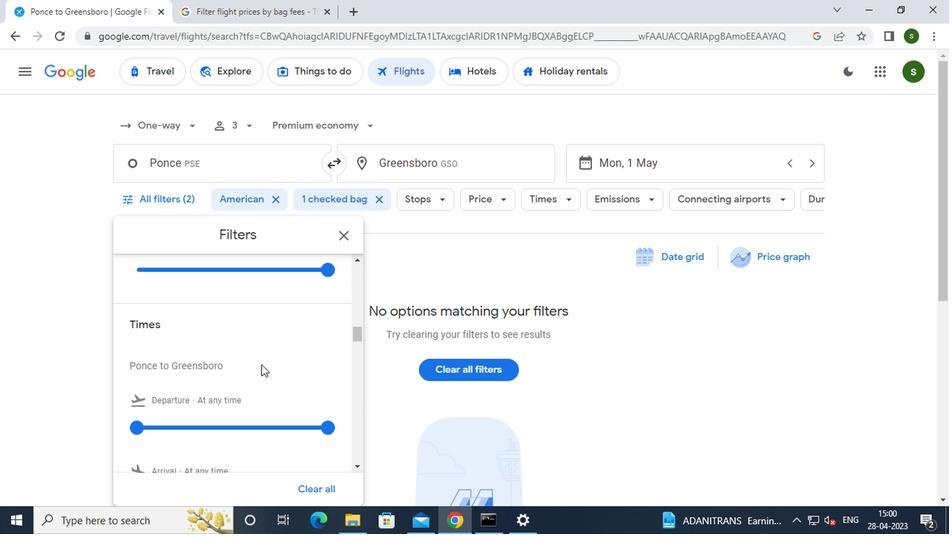 
Action: Mouse moved to (135, 363)
Screenshot: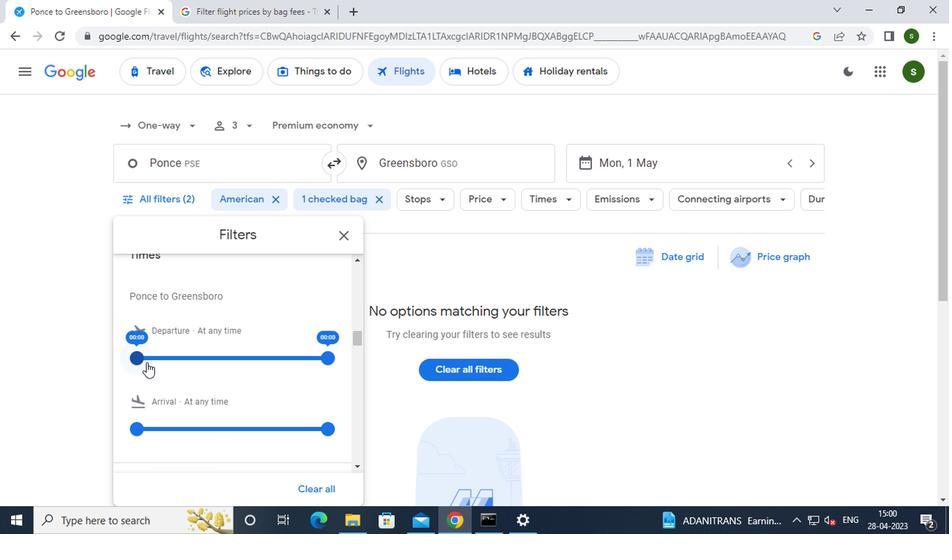 
Action: Mouse pressed left at (135, 363)
Screenshot: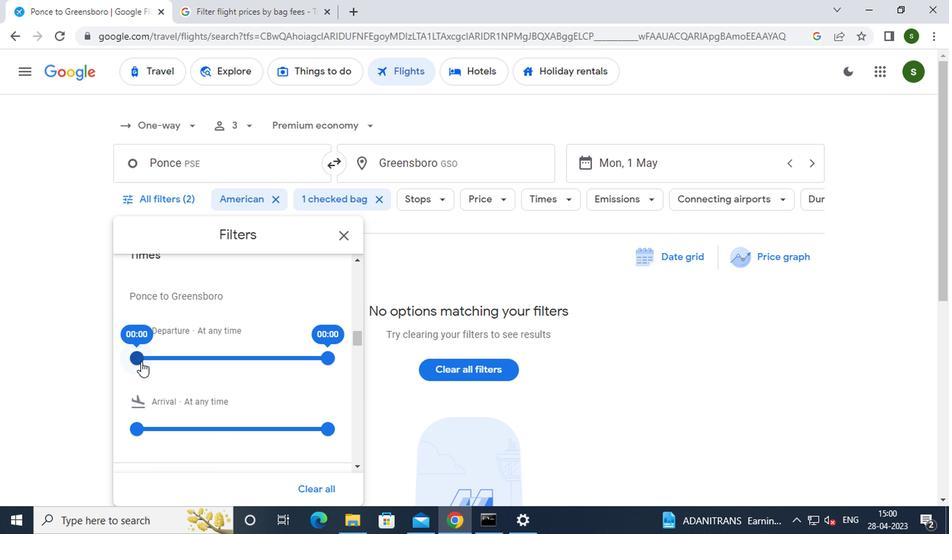
Action: Mouse moved to (425, 268)
Screenshot: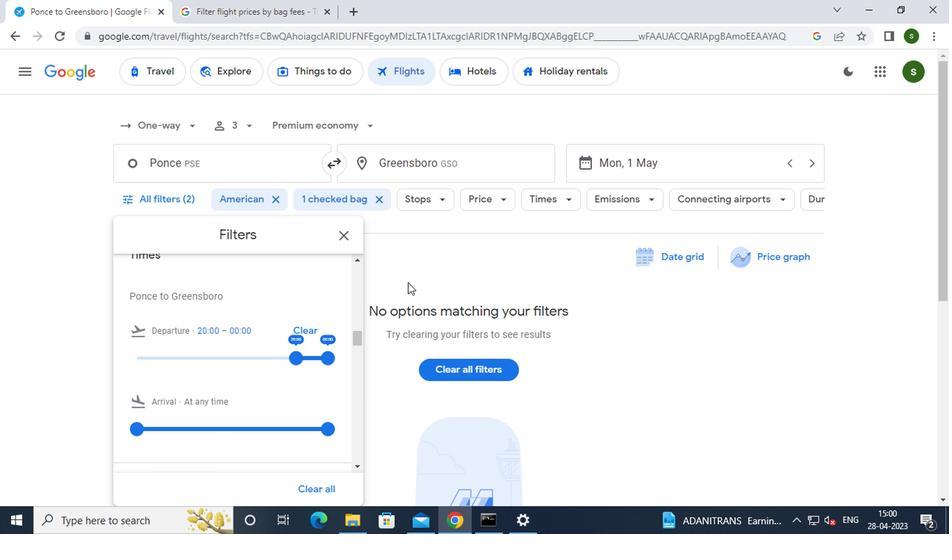 
Action: Mouse pressed left at (425, 268)
Screenshot: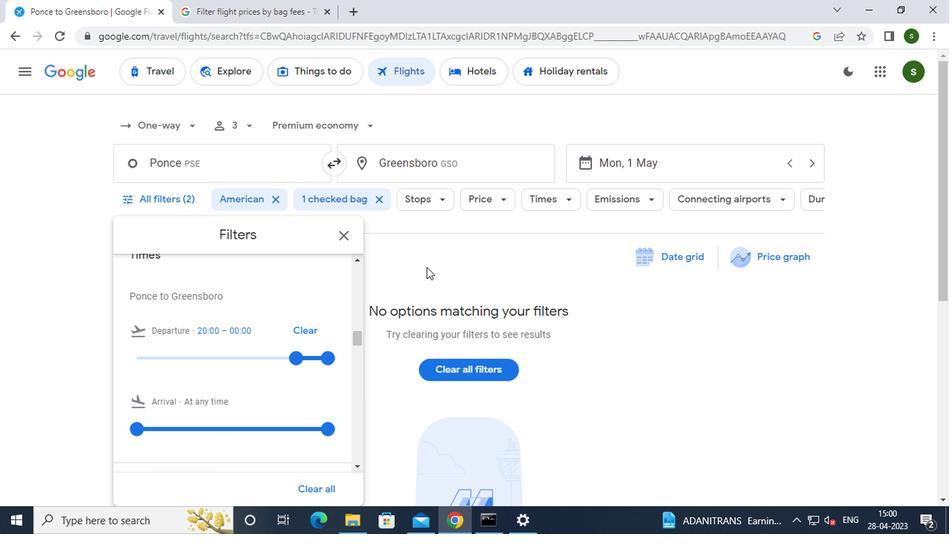 
Action: Mouse moved to (425, 268)
Screenshot: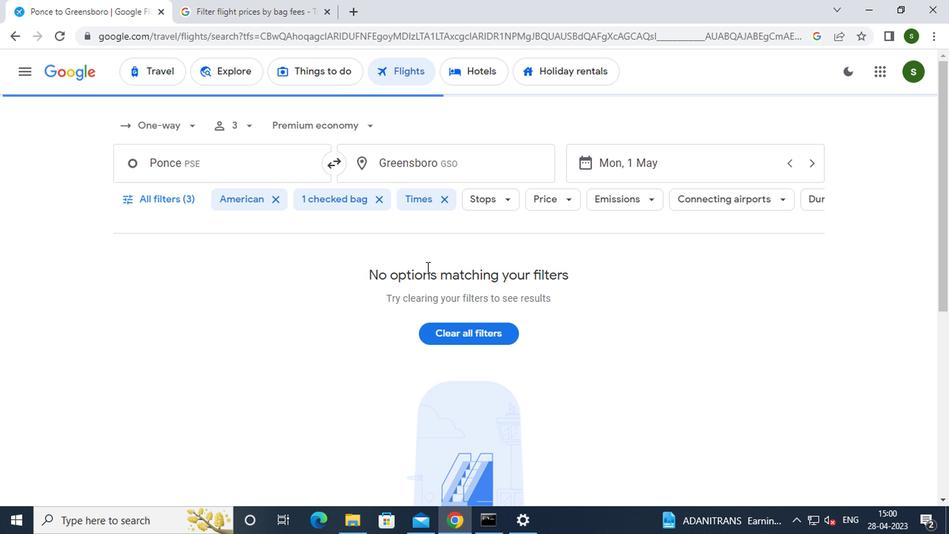 
